 Task: Add Sprouts Mango Body Butter With Jojoba & Marula Oil to the cart.
Action: Mouse moved to (945, 323)
Screenshot: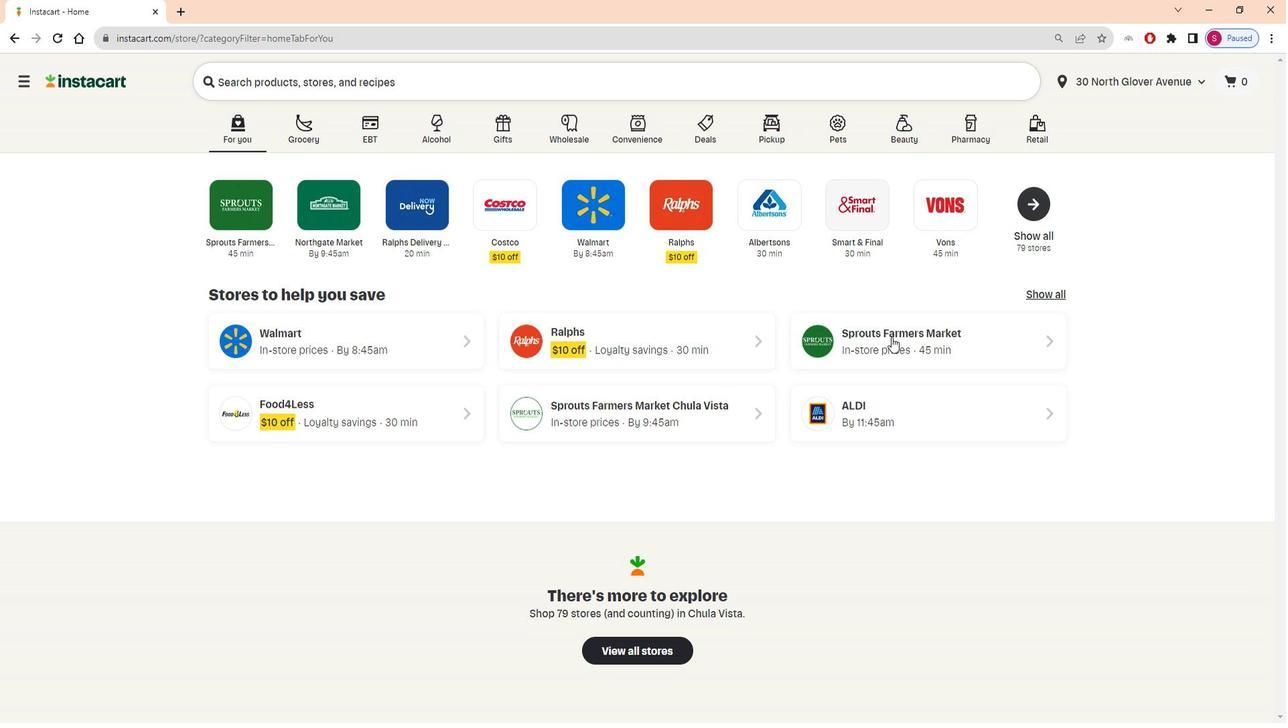 
Action: Mouse pressed left at (945, 323)
Screenshot: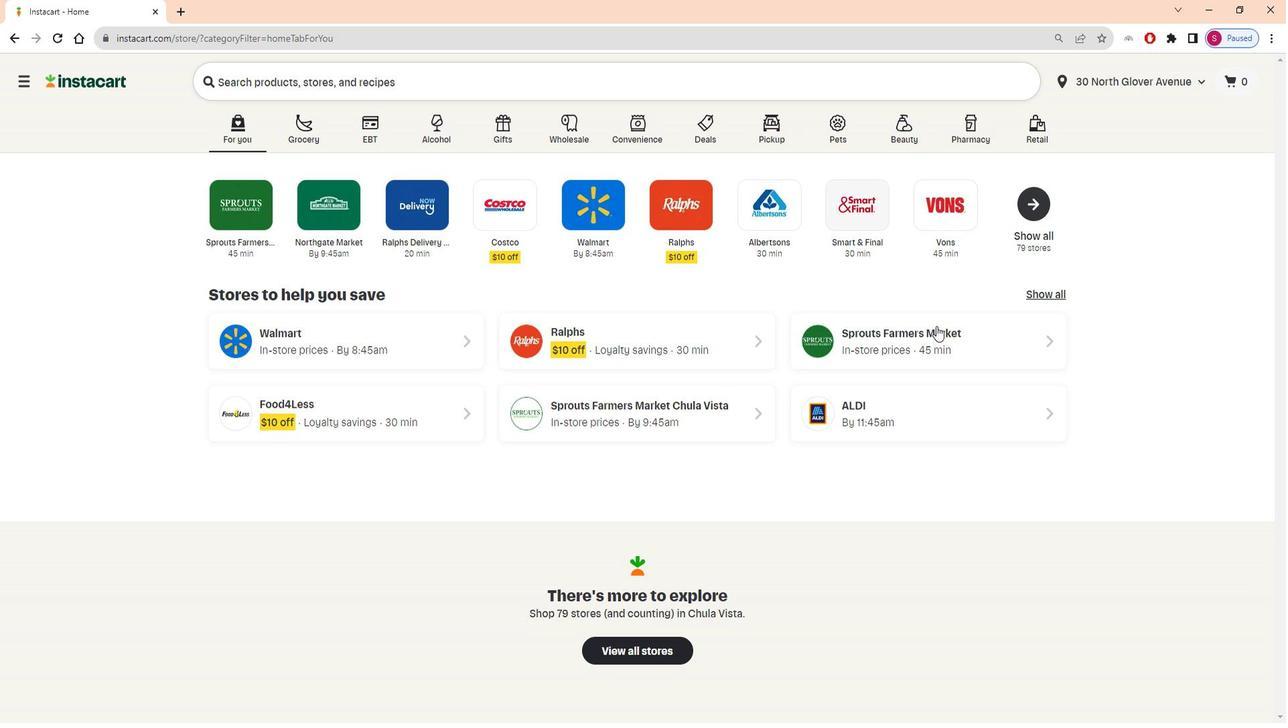 
Action: Mouse moved to (929, 341)
Screenshot: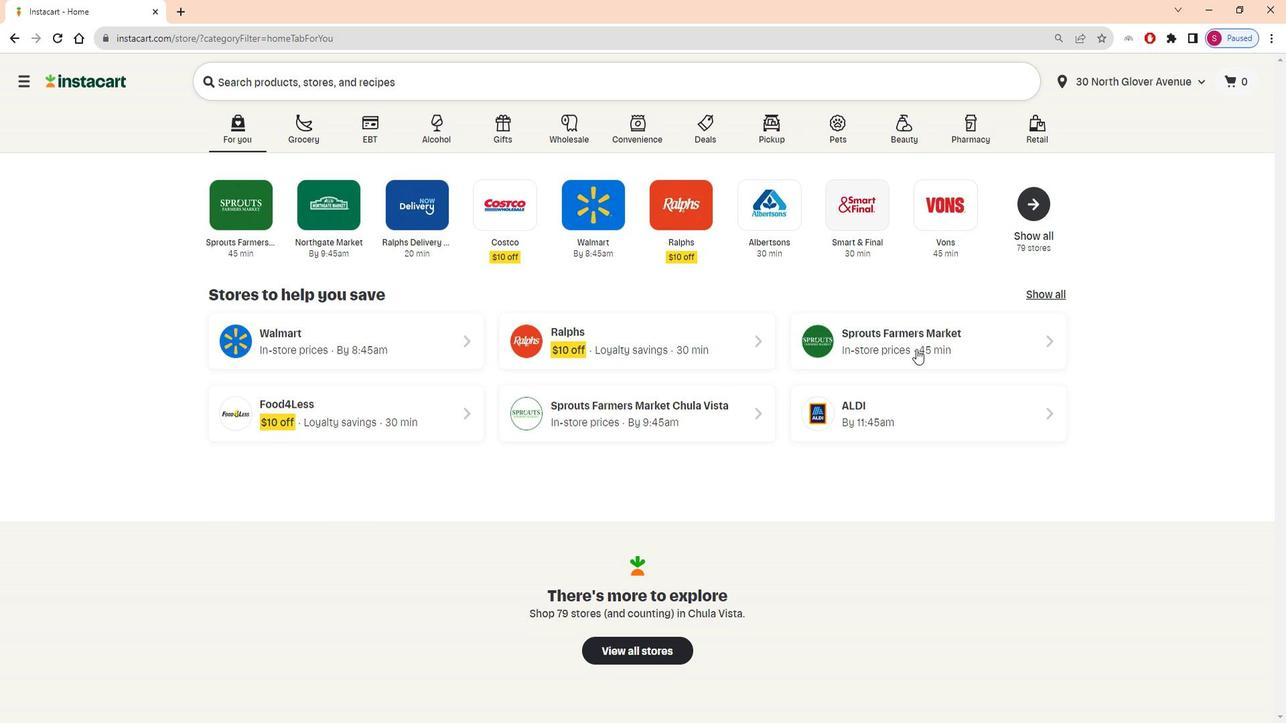 
Action: Mouse pressed left at (929, 341)
Screenshot: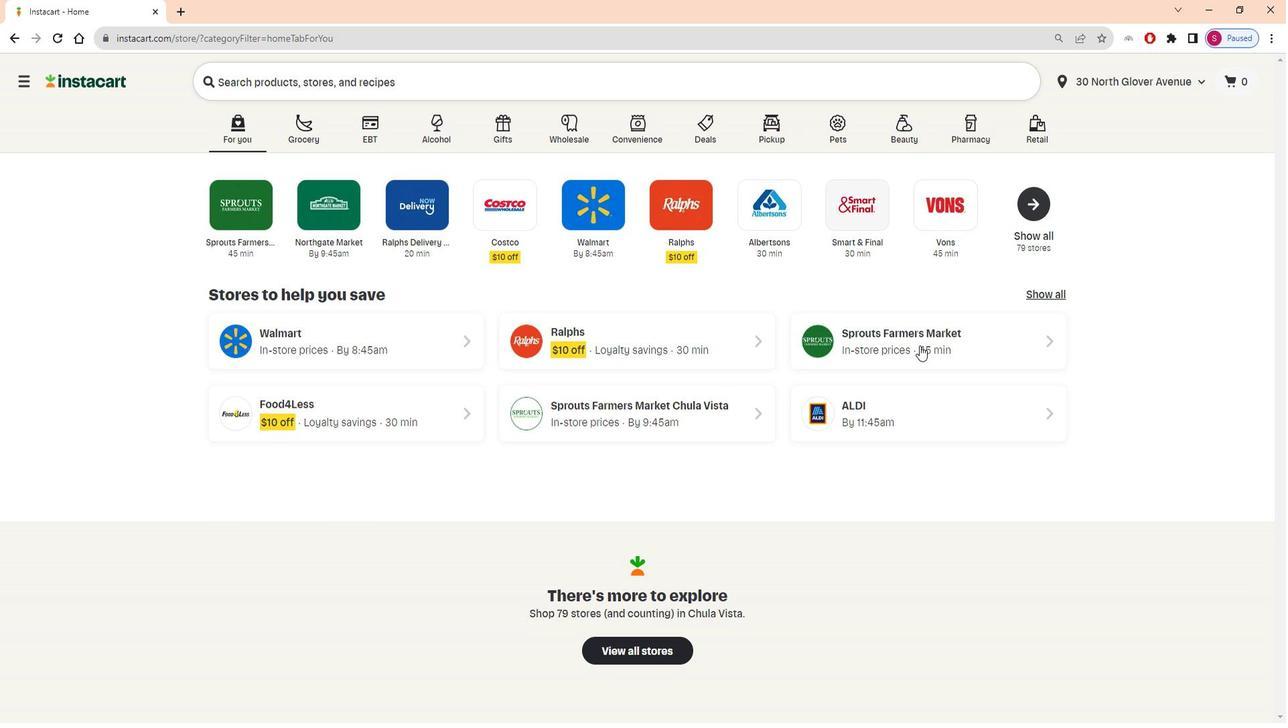 
Action: Mouse moved to (106, 467)
Screenshot: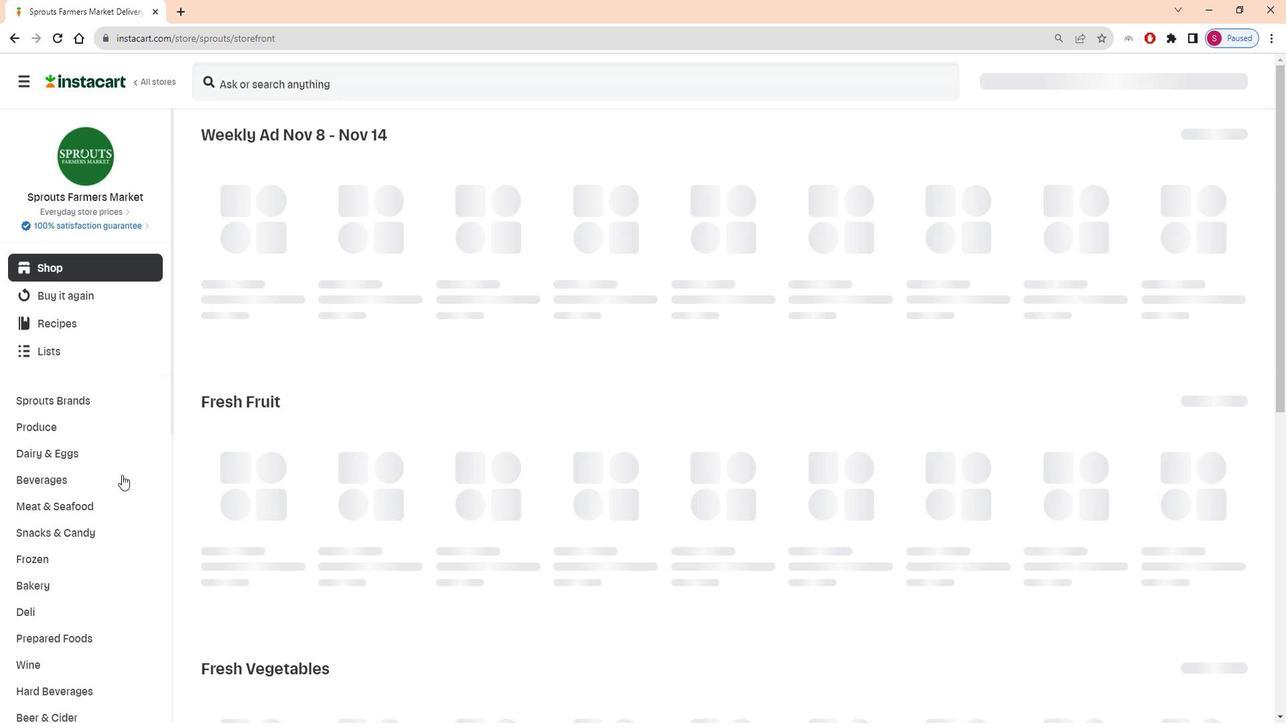 
Action: Mouse scrolled (106, 467) with delta (0, 0)
Screenshot: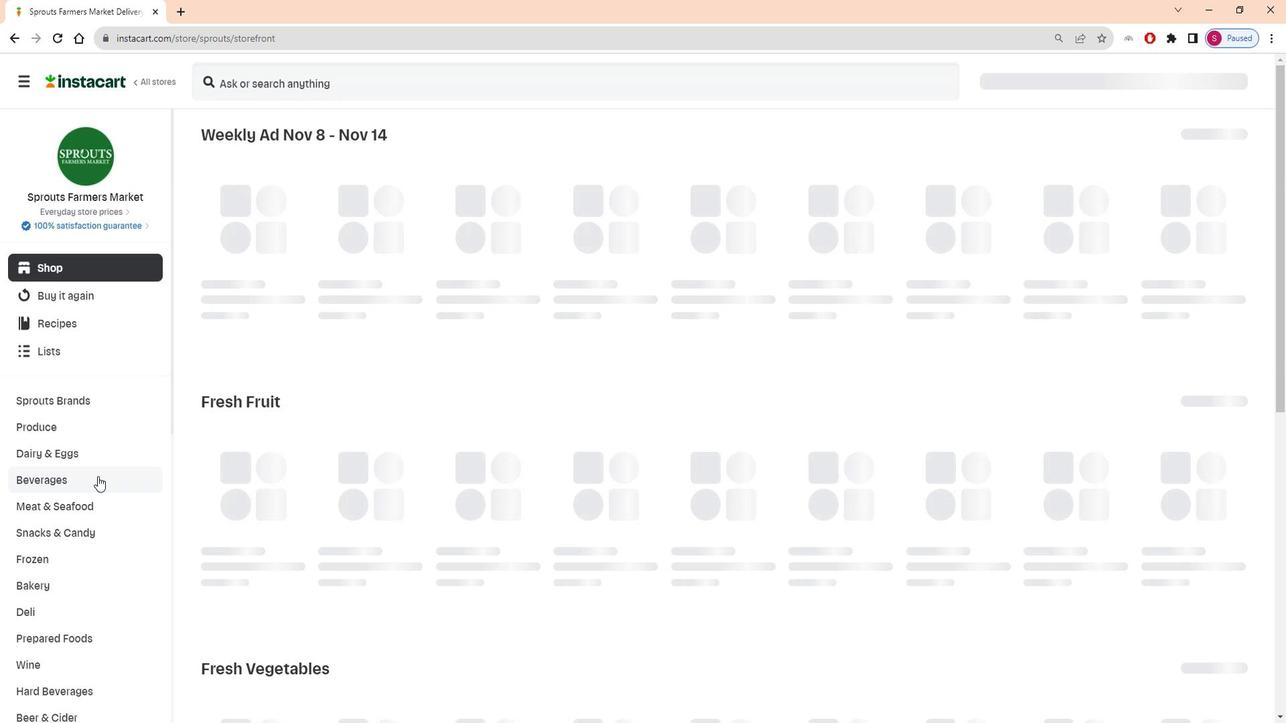 
Action: Mouse moved to (105, 468)
Screenshot: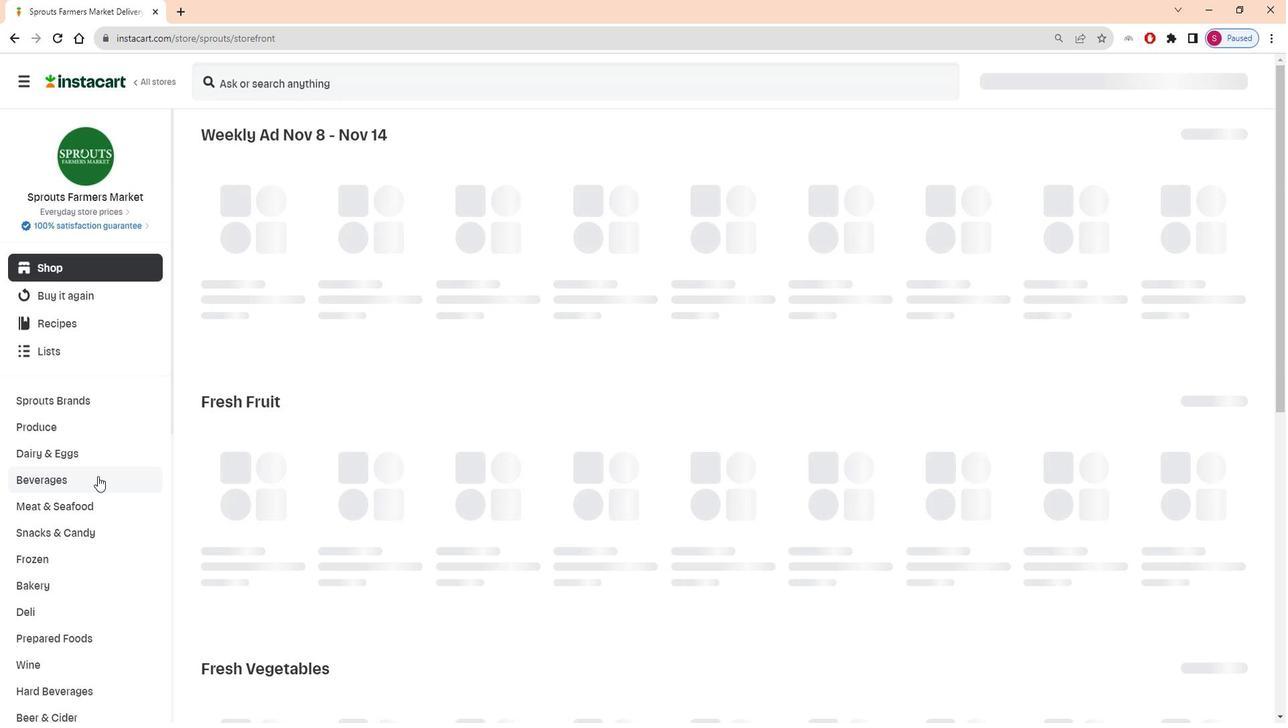 
Action: Mouse scrolled (105, 467) with delta (0, 0)
Screenshot: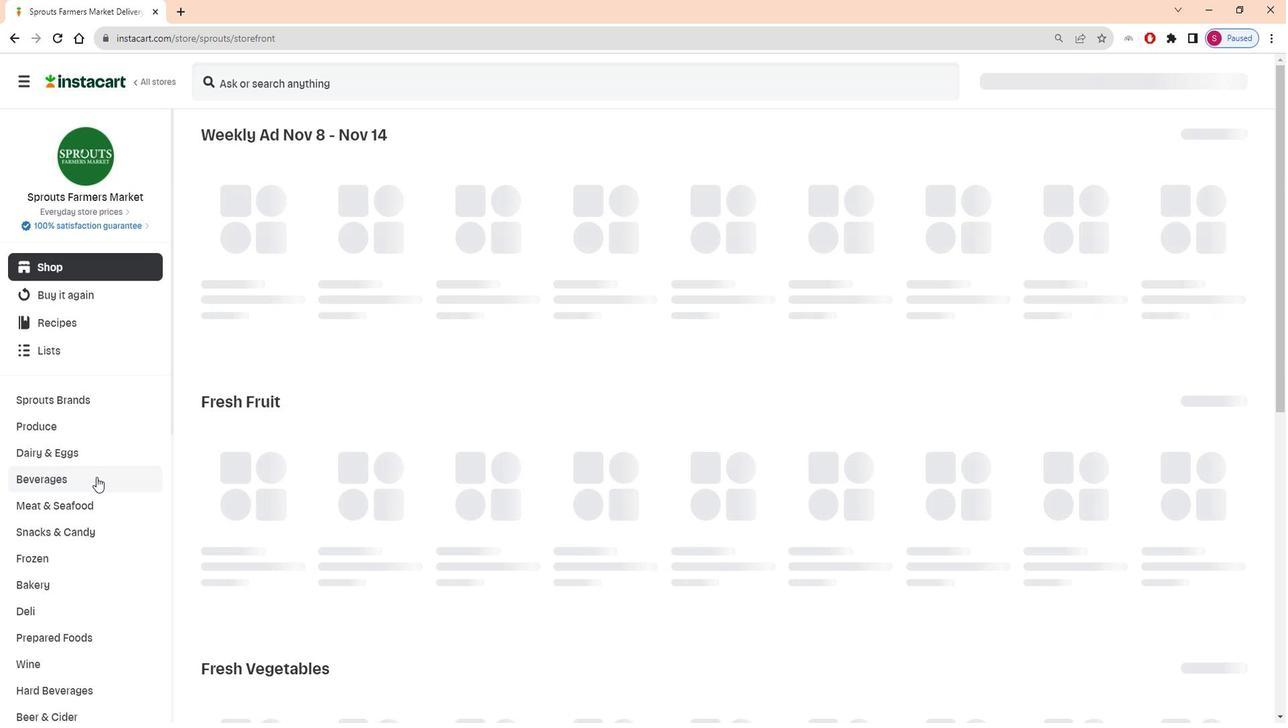
Action: Mouse scrolled (105, 467) with delta (0, 0)
Screenshot: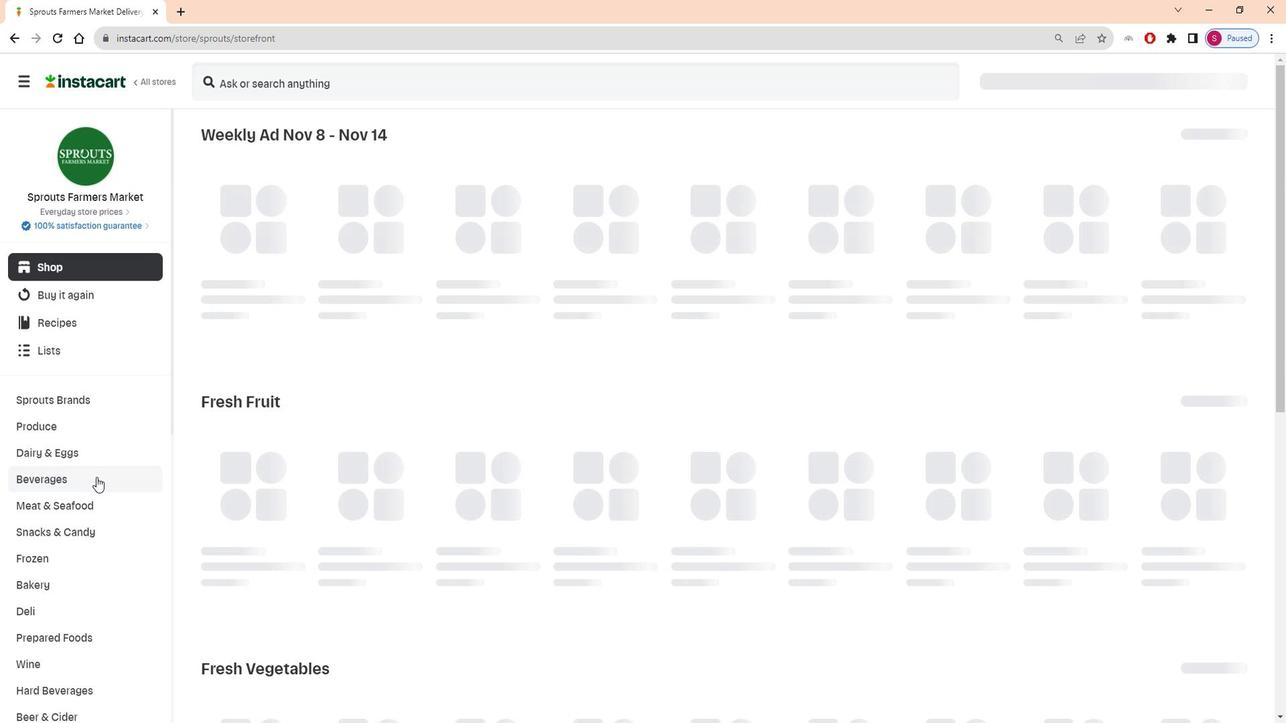 
Action: Mouse moved to (105, 469)
Screenshot: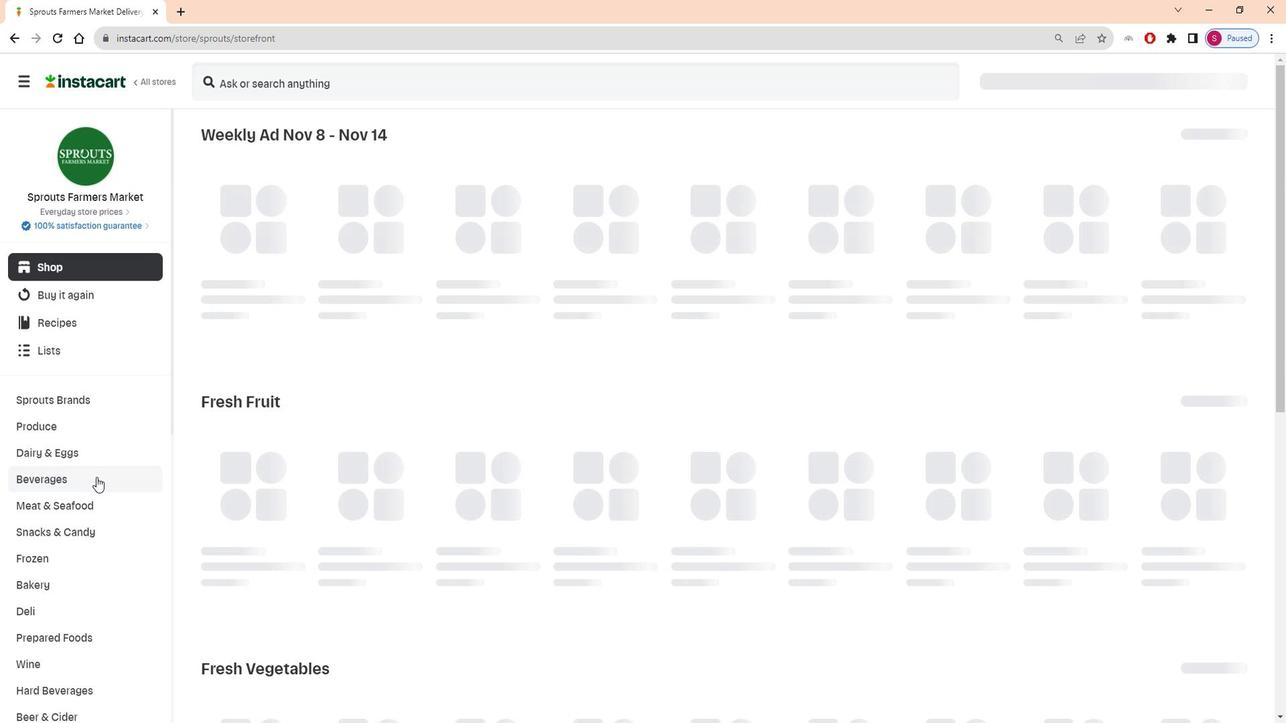 
Action: Mouse scrolled (105, 468) with delta (0, 0)
Screenshot: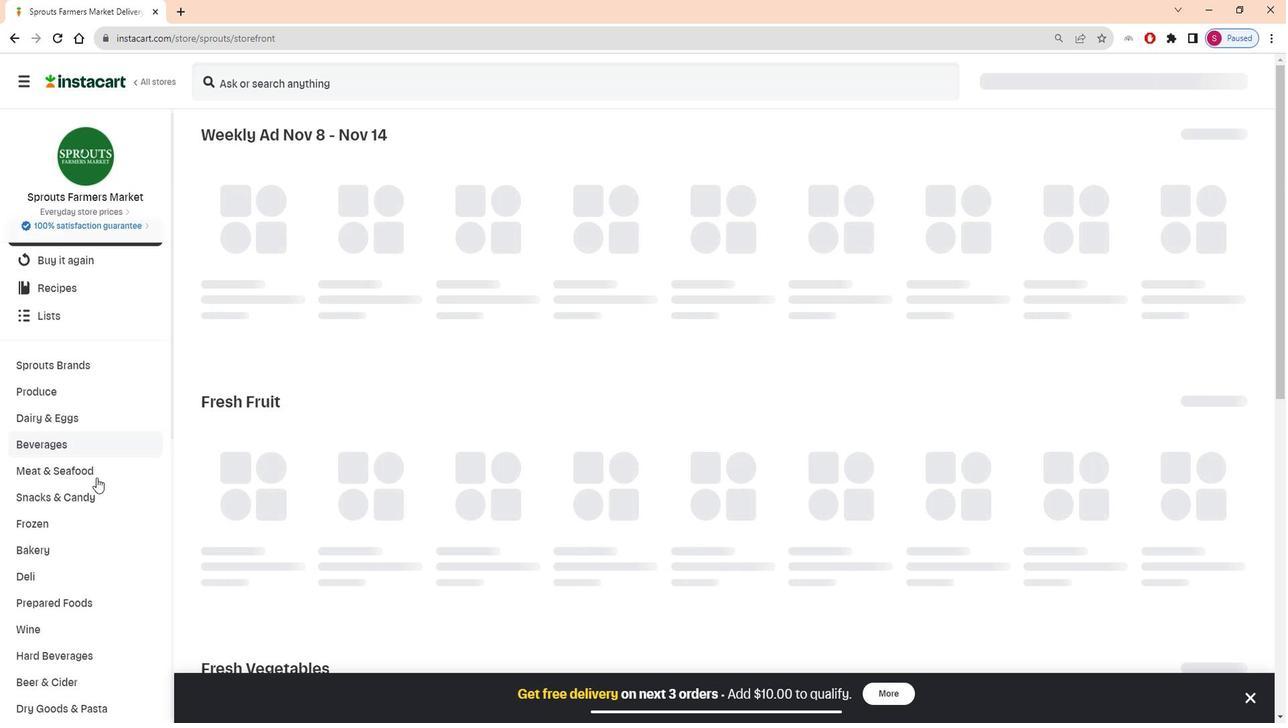 
Action: Mouse moved to (105, 469)
Screenshot: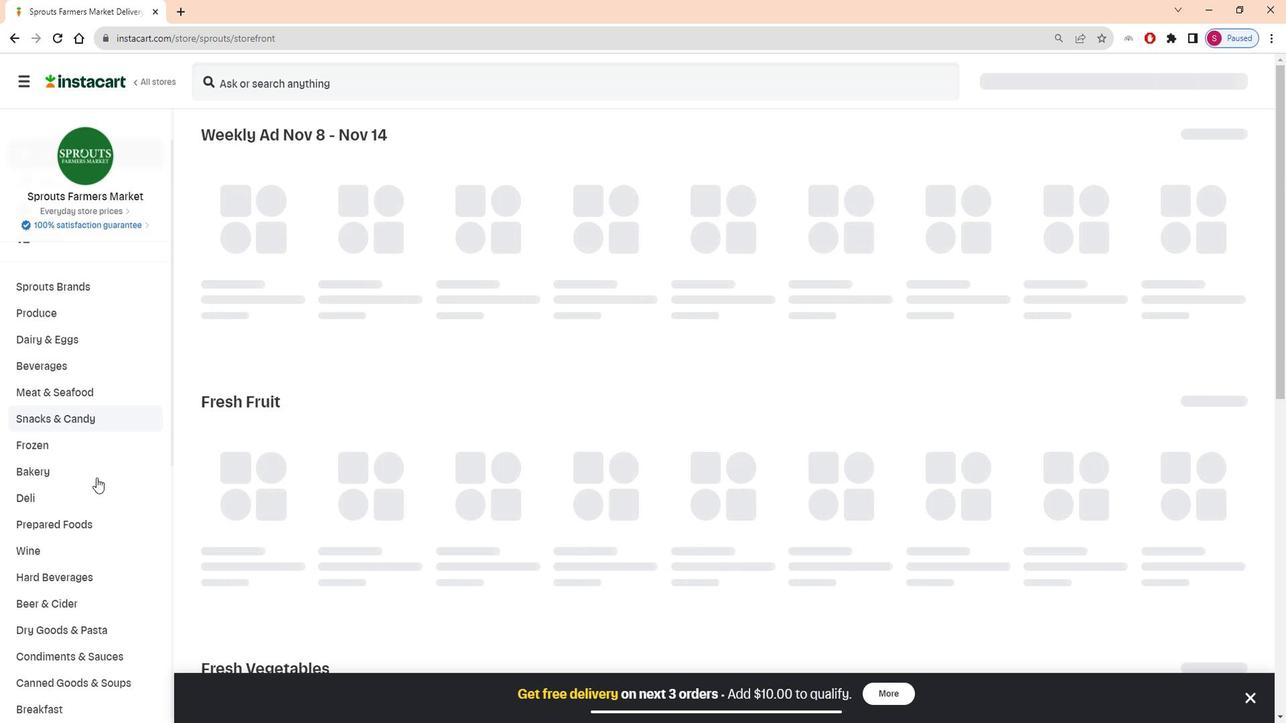 
Action: Mouse scrolled (105, 469) with delta (0, 0)
Screenshot: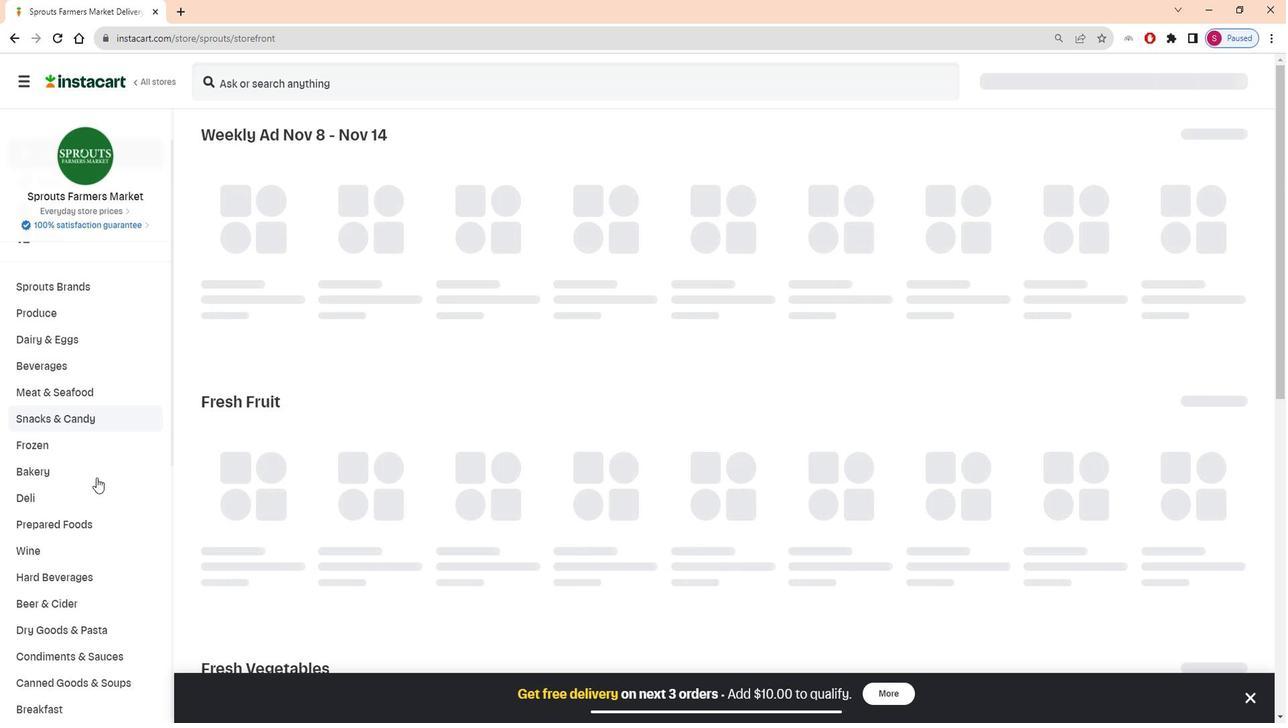 
Action: Mouse scrolled (105, 469) with delta (0, 0)
Screenshot: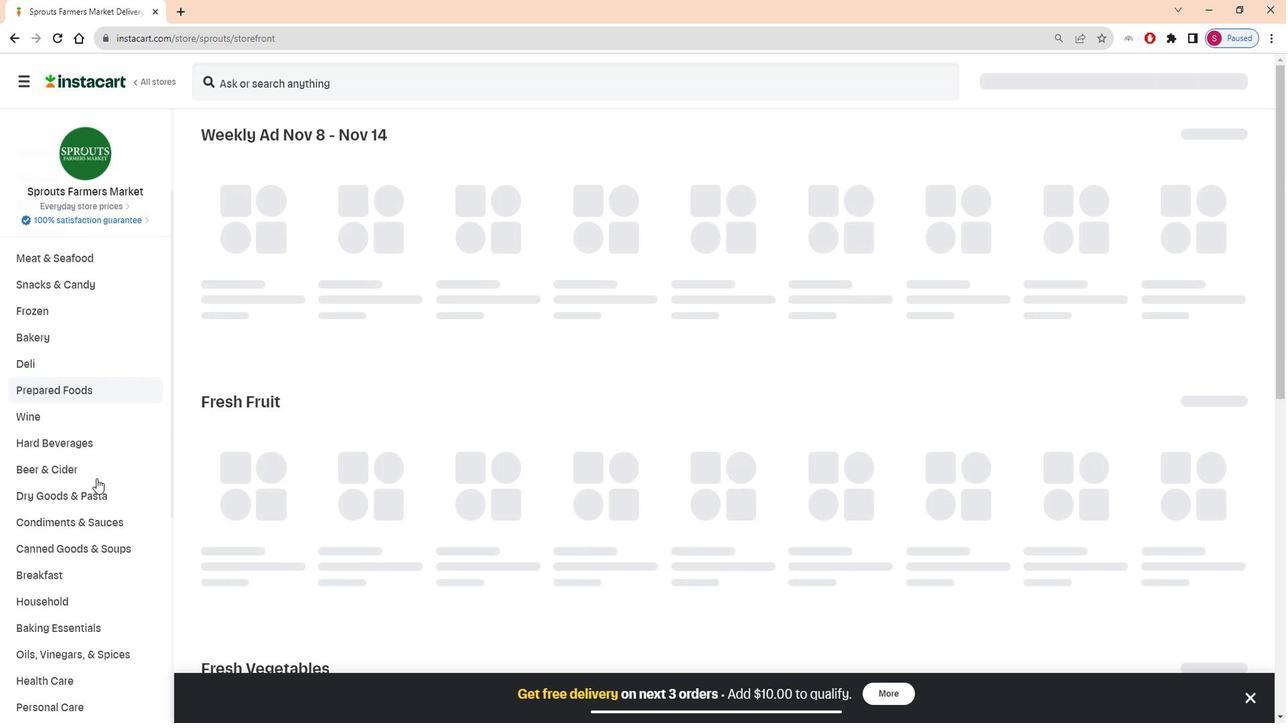 
Action: Mouse moved to (107, 469)
Screenshot: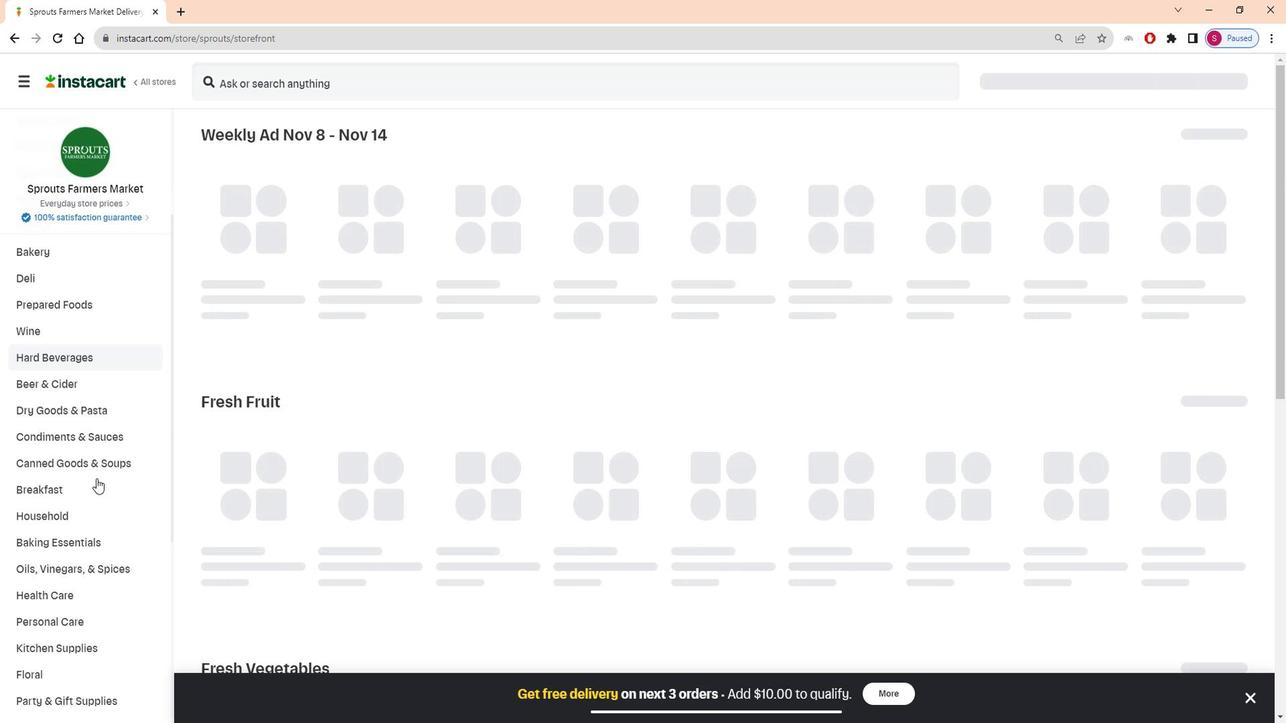 
Action: Mouse scrolled (107, 469) with delta (0, 0)
Screenshot: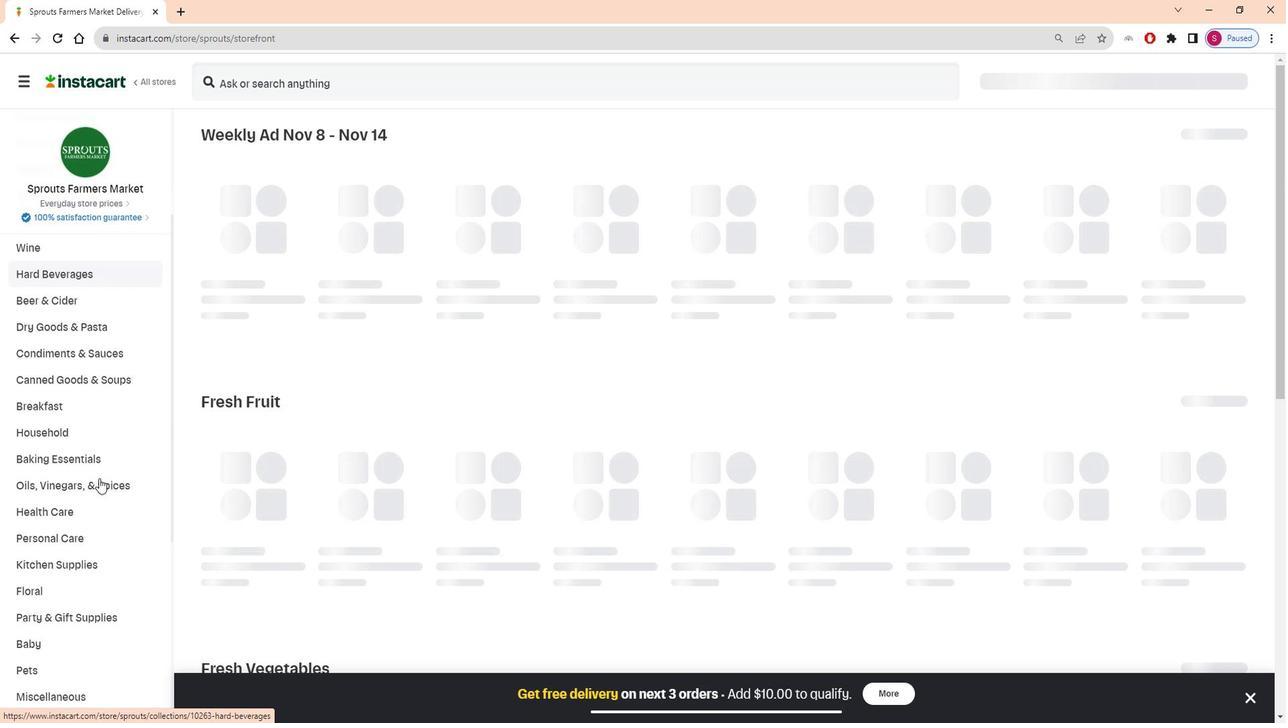 
Action: Mouse moved to (97, 455)
Screenshot: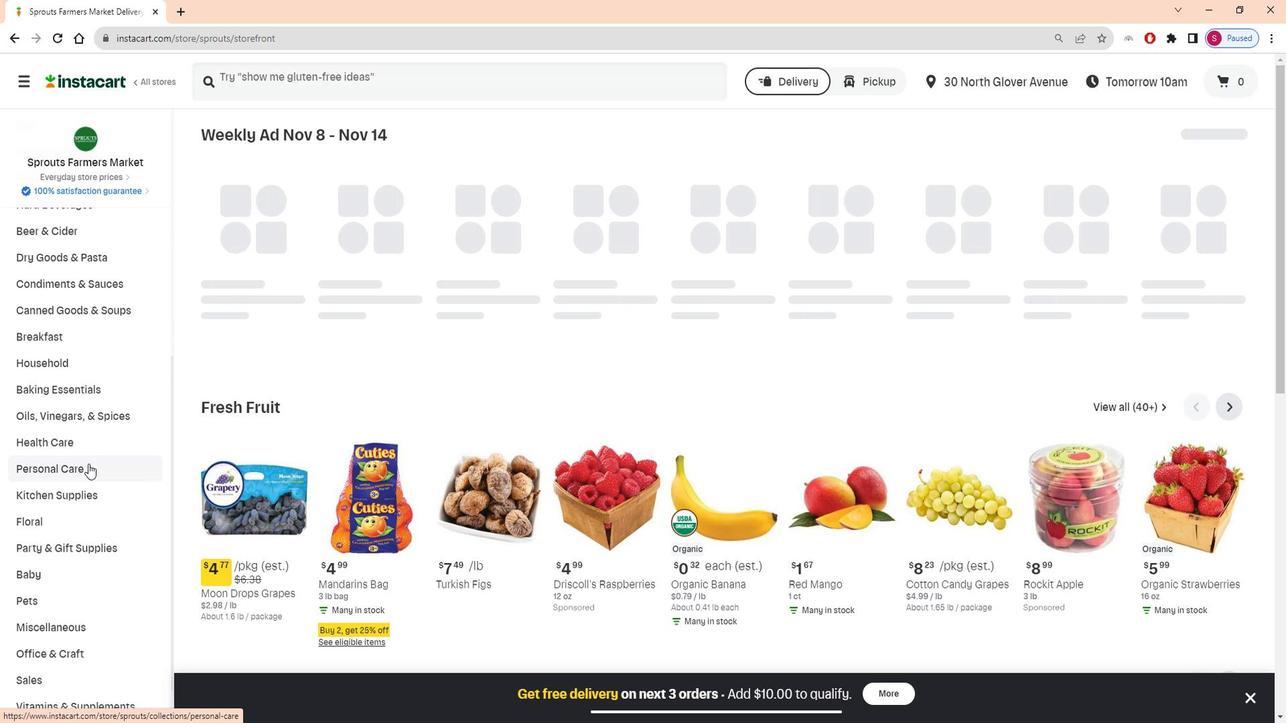 
Action: Mouse pressed left at (97, 455)
Screenshot: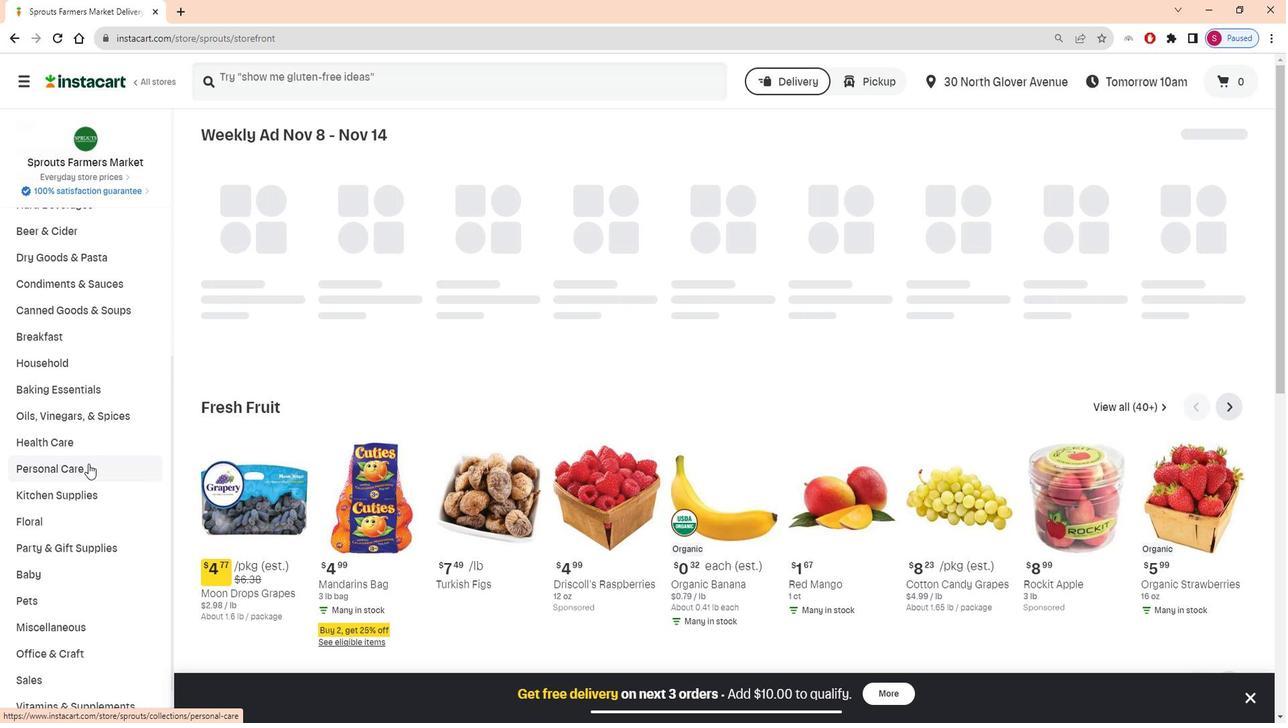 
Action: Mouse moved to (339, 178)
Screenshot: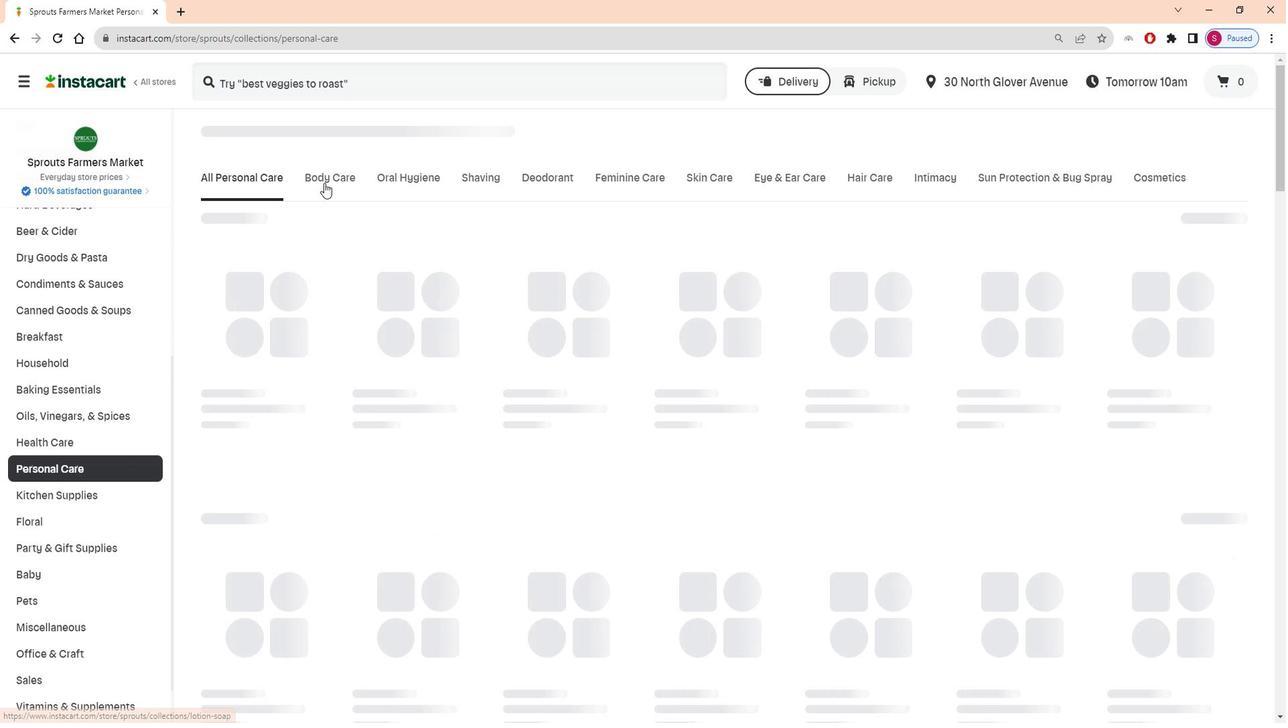 
Action: Mouse pressed left at (339, 178)
Screenshot: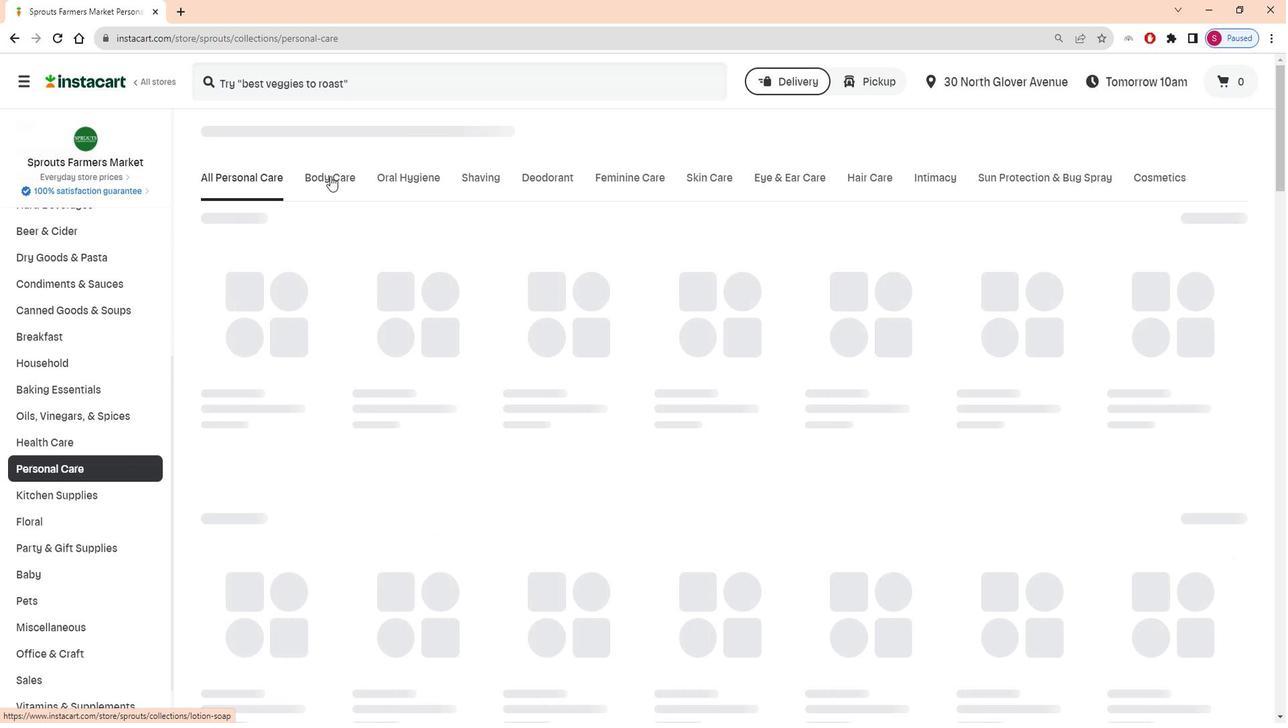
Action: Mouse moved to (532, 227)
Screenshot: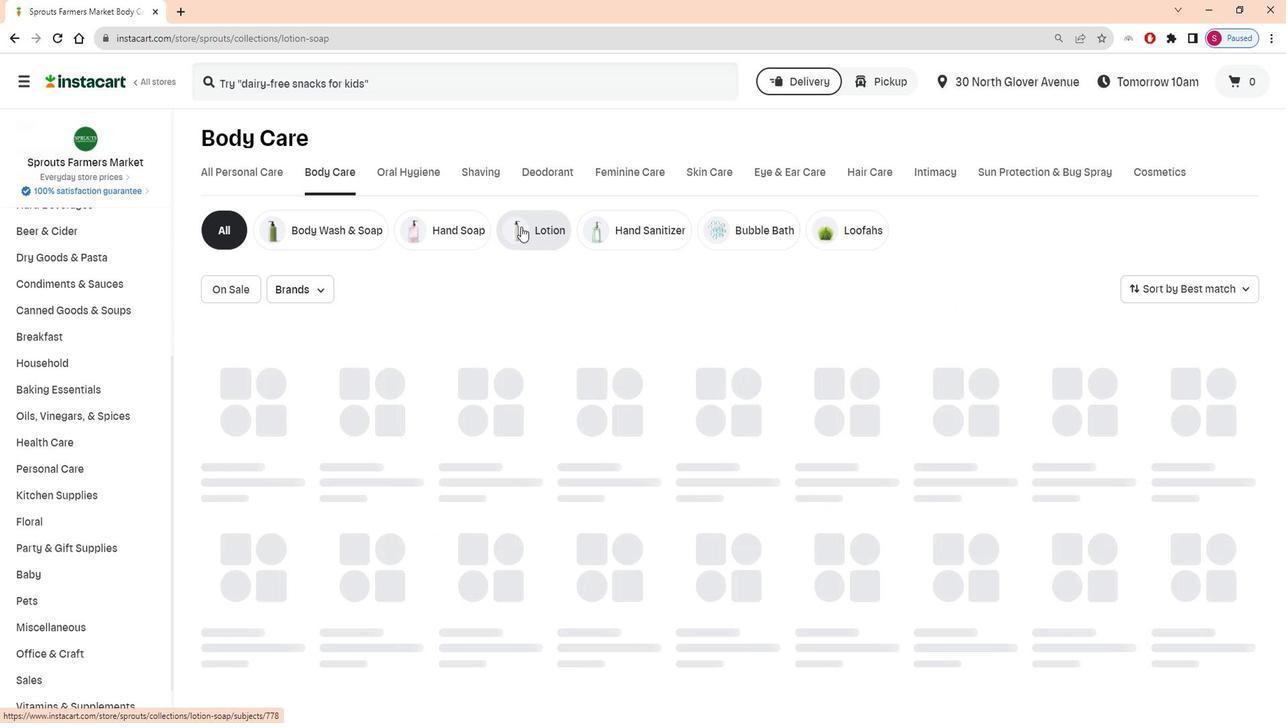 
Action: Mouse pressed left at (532, 227)
Screenshot: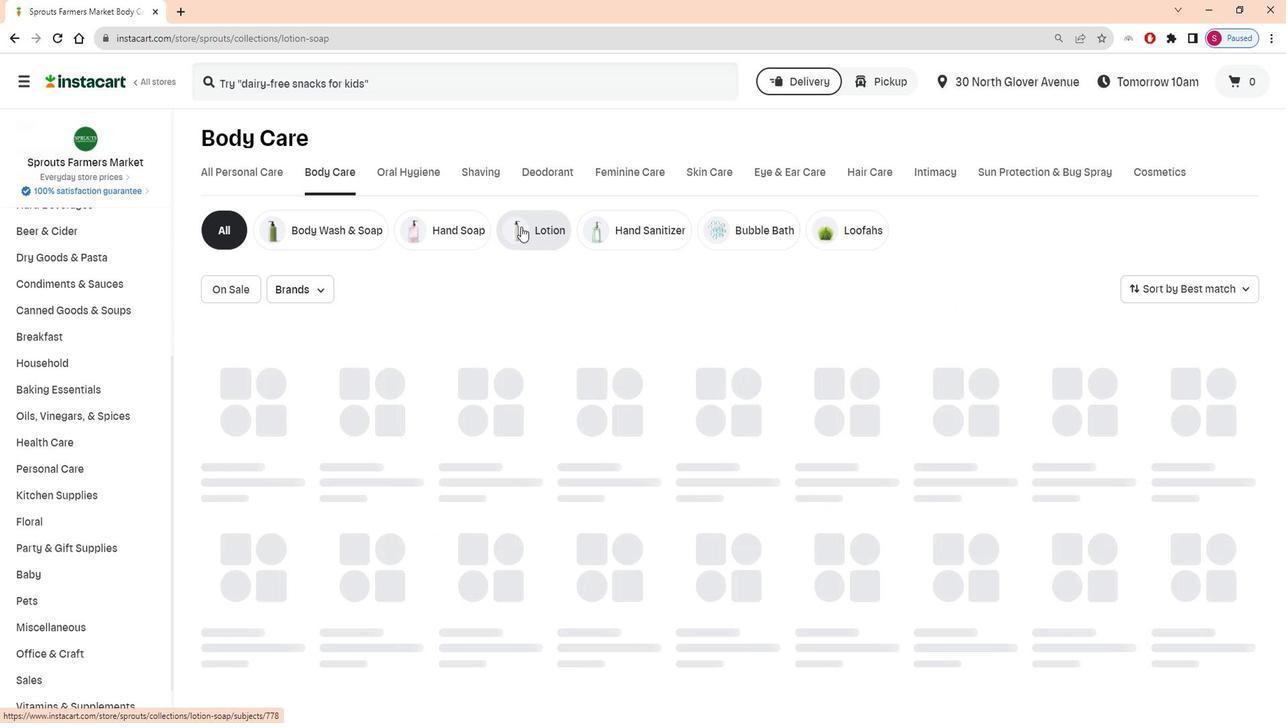 
Action: Mouse moved to (496, 89)
Screenshot: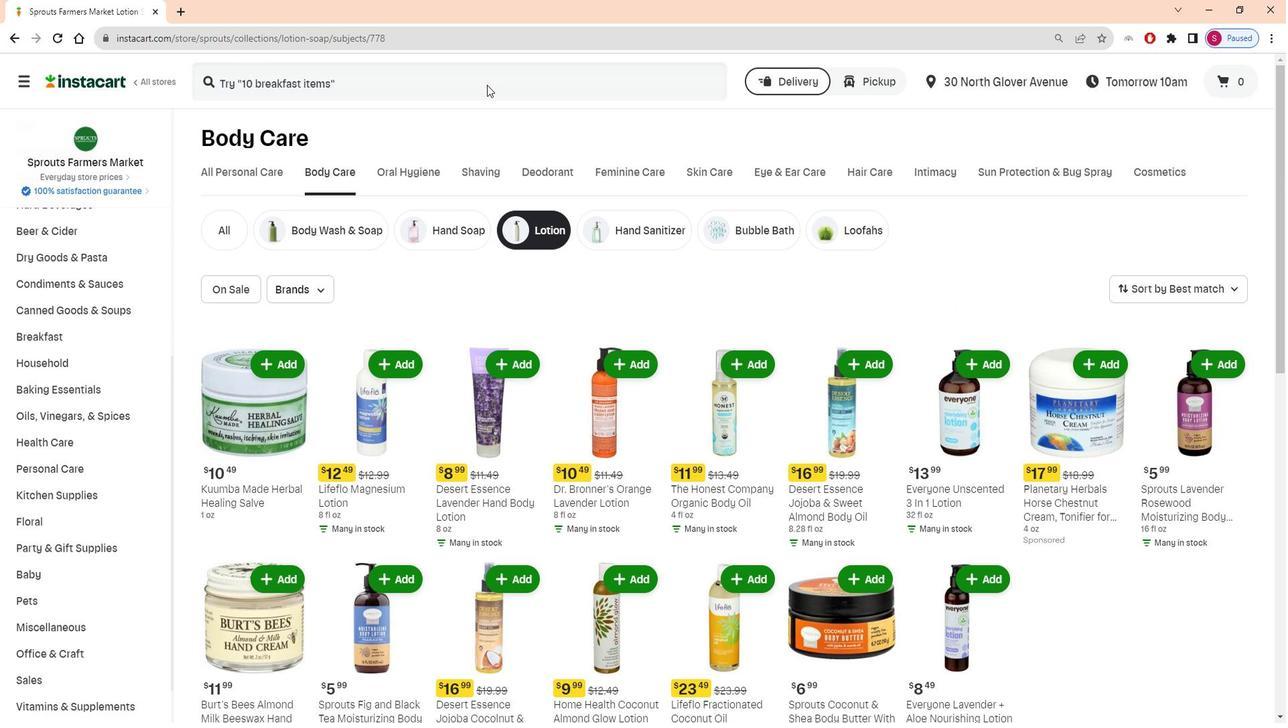 
Action: Mouse pressed left at (496, 89)
Screenshot: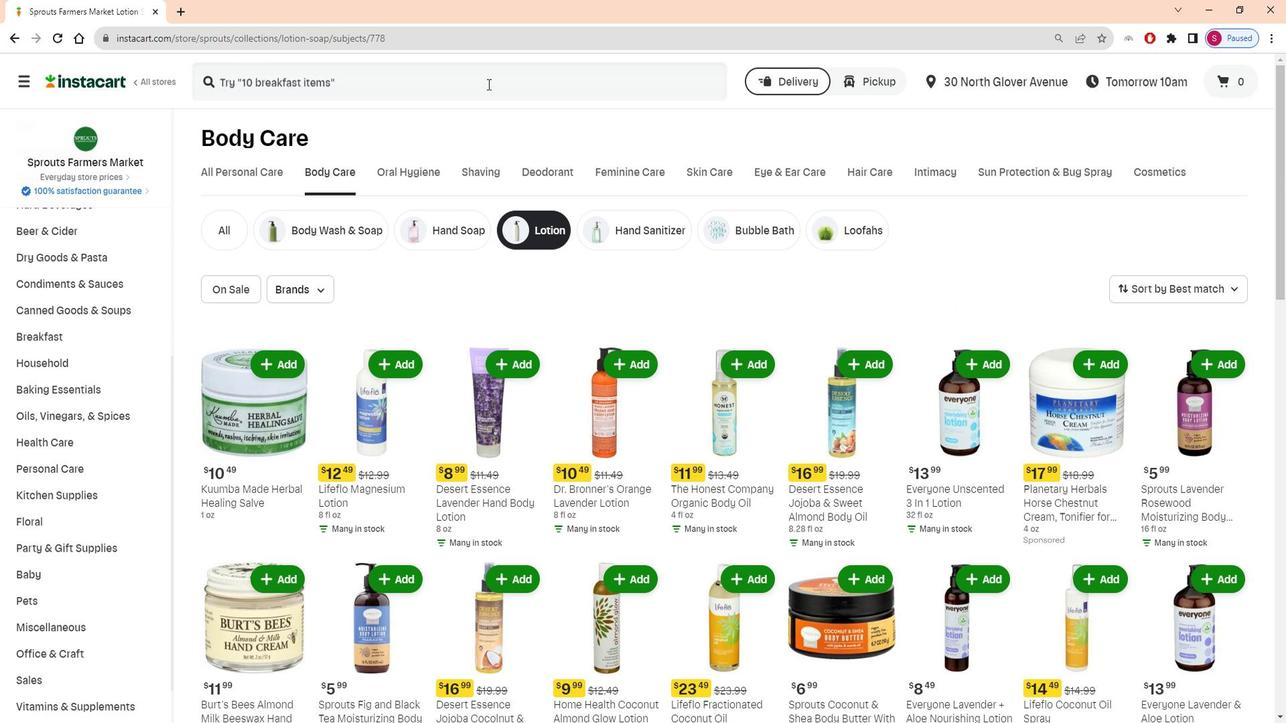 
Action: Mouse moved to (483, 79)
Screenshot: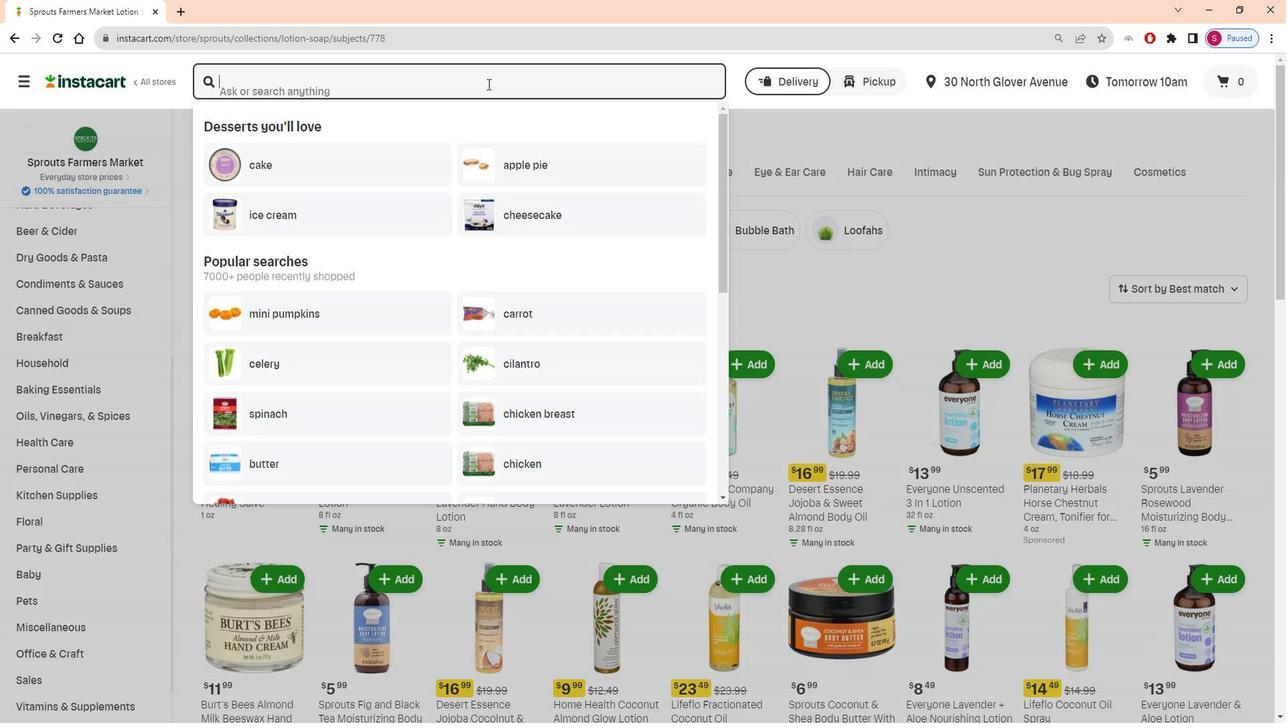 
Action: Key pressed <Key.shift>Sprouts<Key.space><Key.shift>Mango<Key.space><Key.shift>Body<Key.space><Key.shift>Butter<Key.space><Key.shift>With<Key.space><Key.shift>Jojoba<Key.space><Key.shift><Key.shift>&<Key.space><Key.shift><Key.shift><Key.shift><Key.shift>Marula<Key.space><Key.shift>Oil<Key.space><Key.enter>
Screenshot: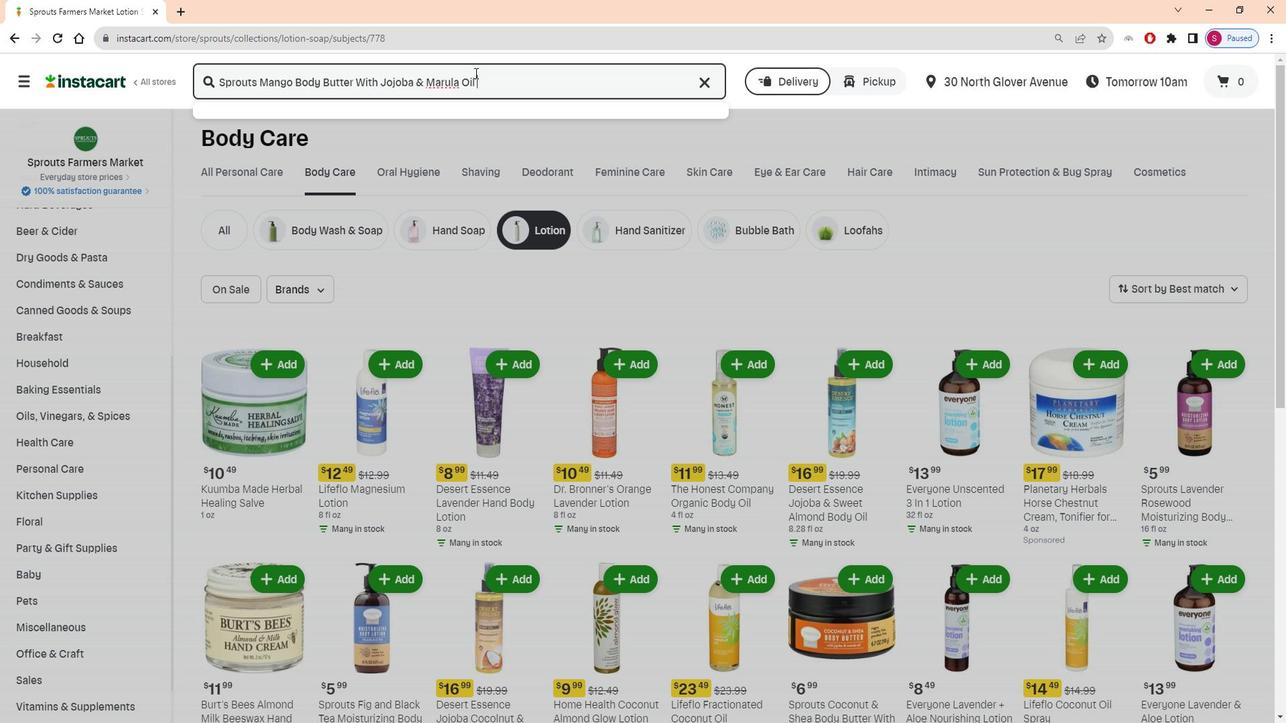 
Action: Mouse moved to (221, 203)
Screenshot: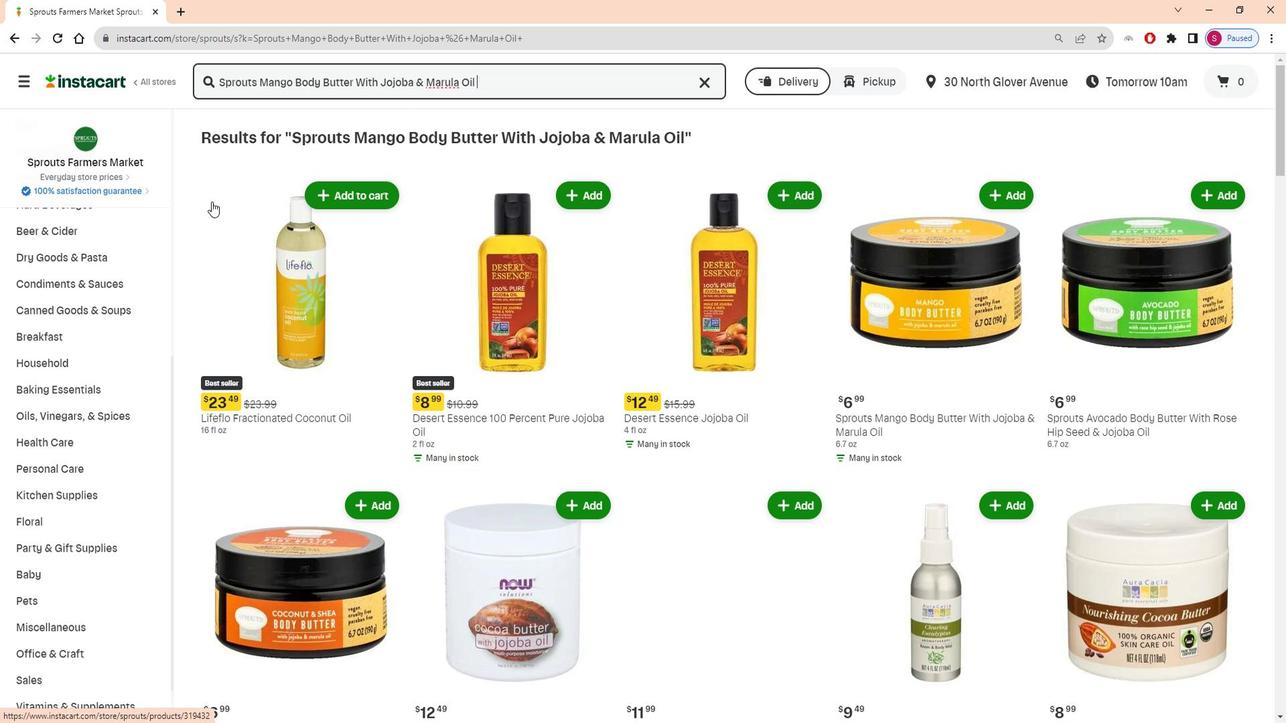 
Action: Mouse scrolled (221, 202) with delta (0, 0)
Screenshot: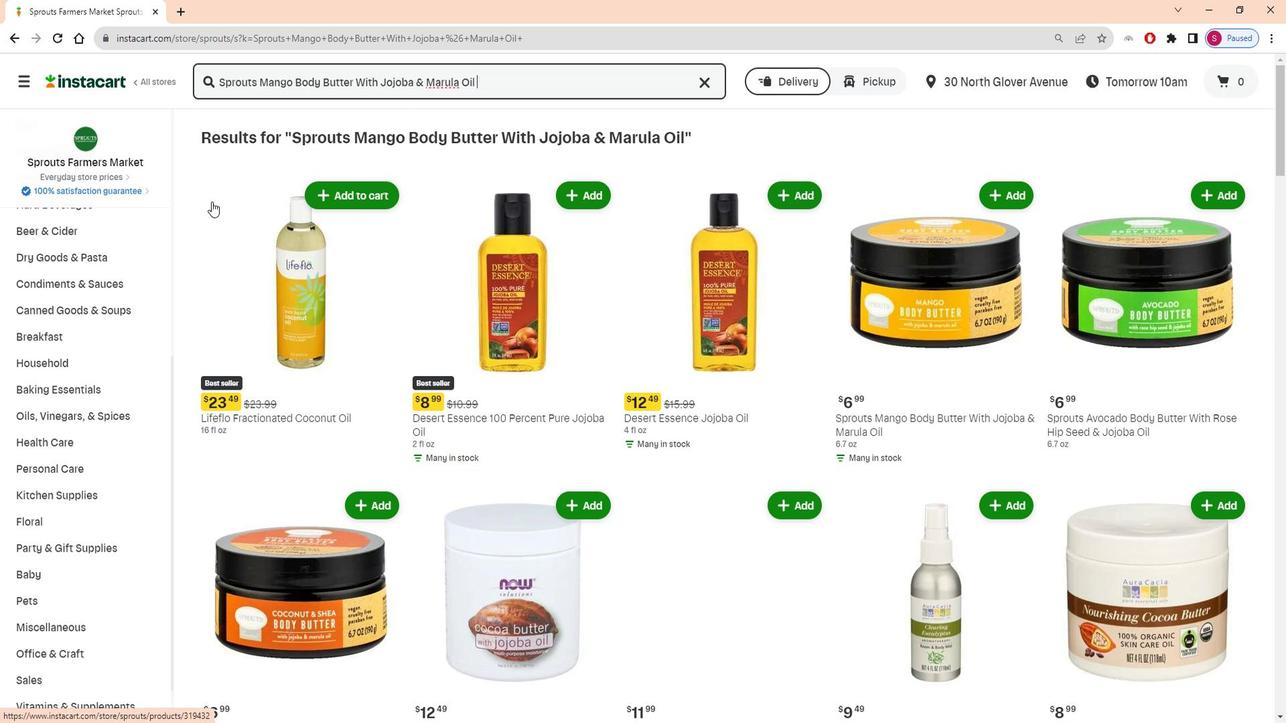 
Action: Mouse moved to (223, 203)
Screenshot: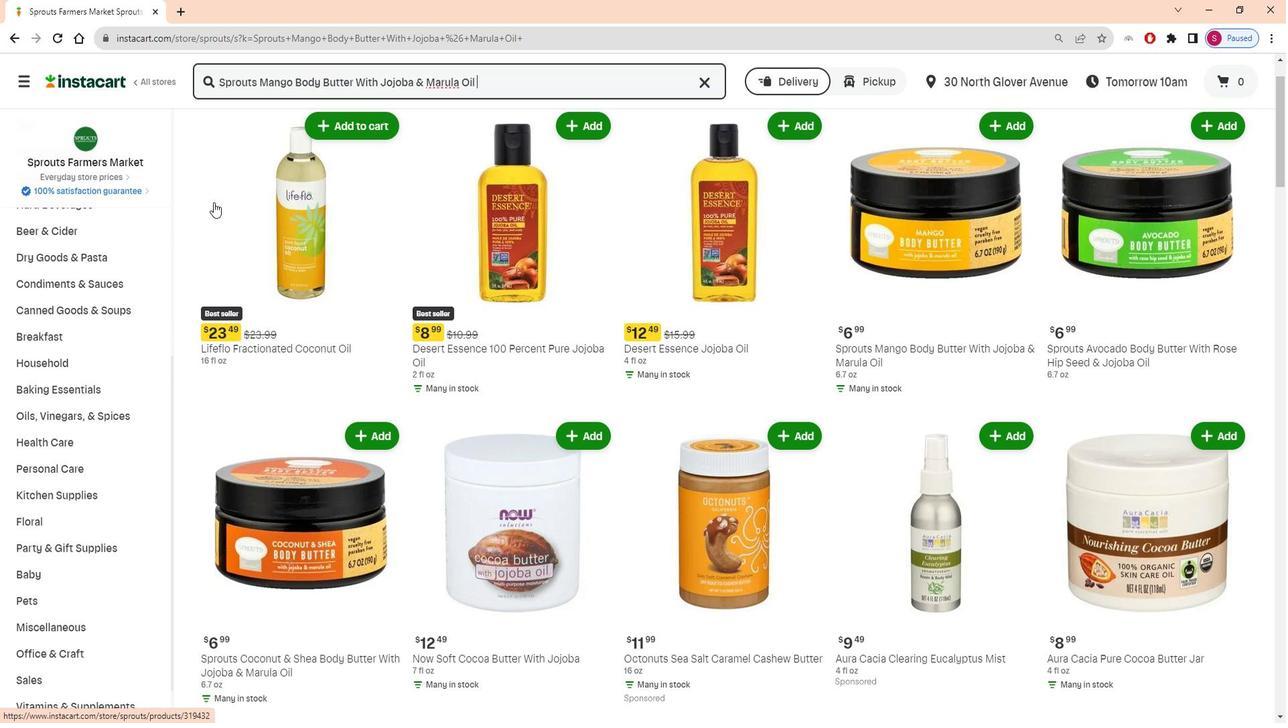 
Action: Mouse scrolled (223, 203) with delta (0, 0)
Screenshot: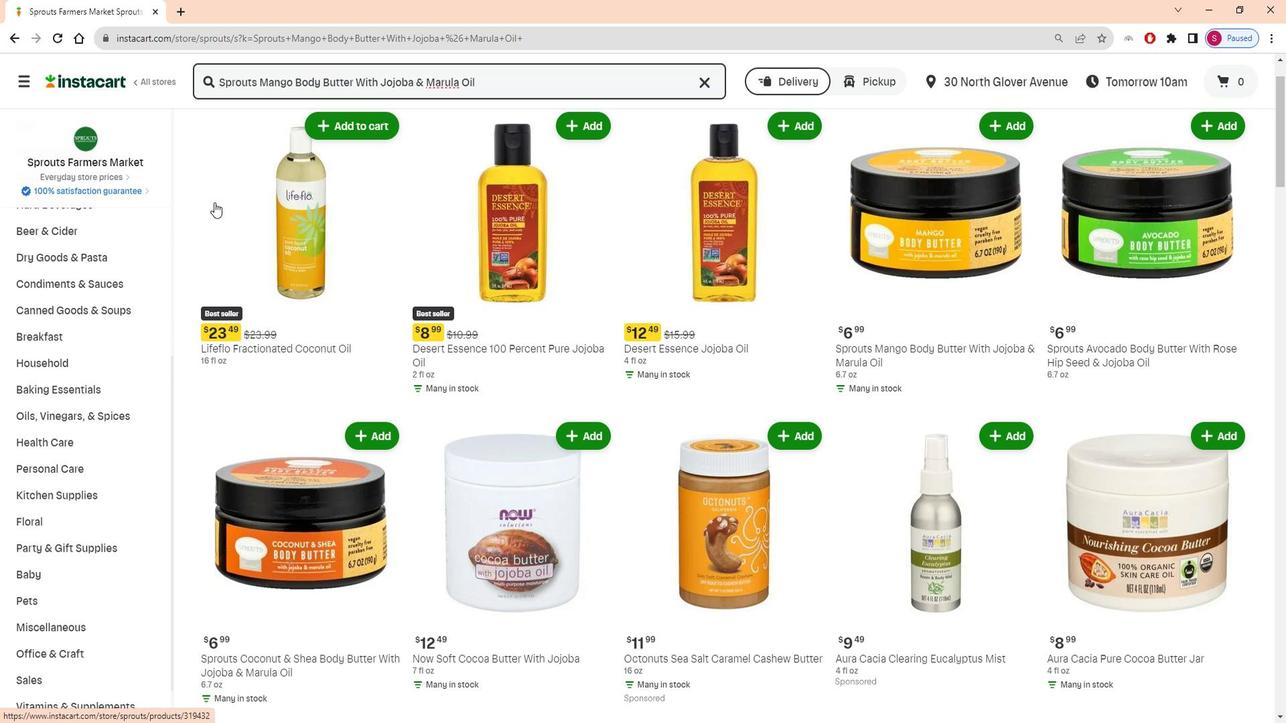 
Action: Mouse moved to (225, 205)
Screenshot: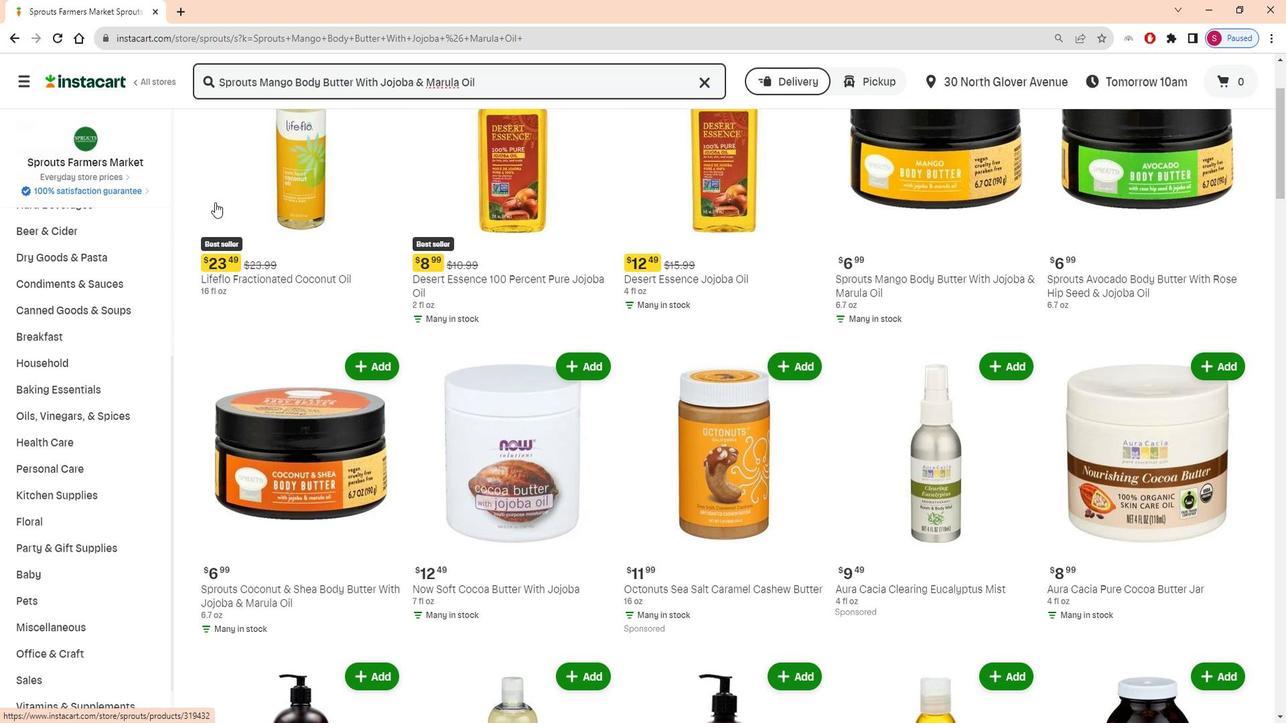 
Action: Mouse scrolled (225, 205) with delta (0, 0)
Screenshot: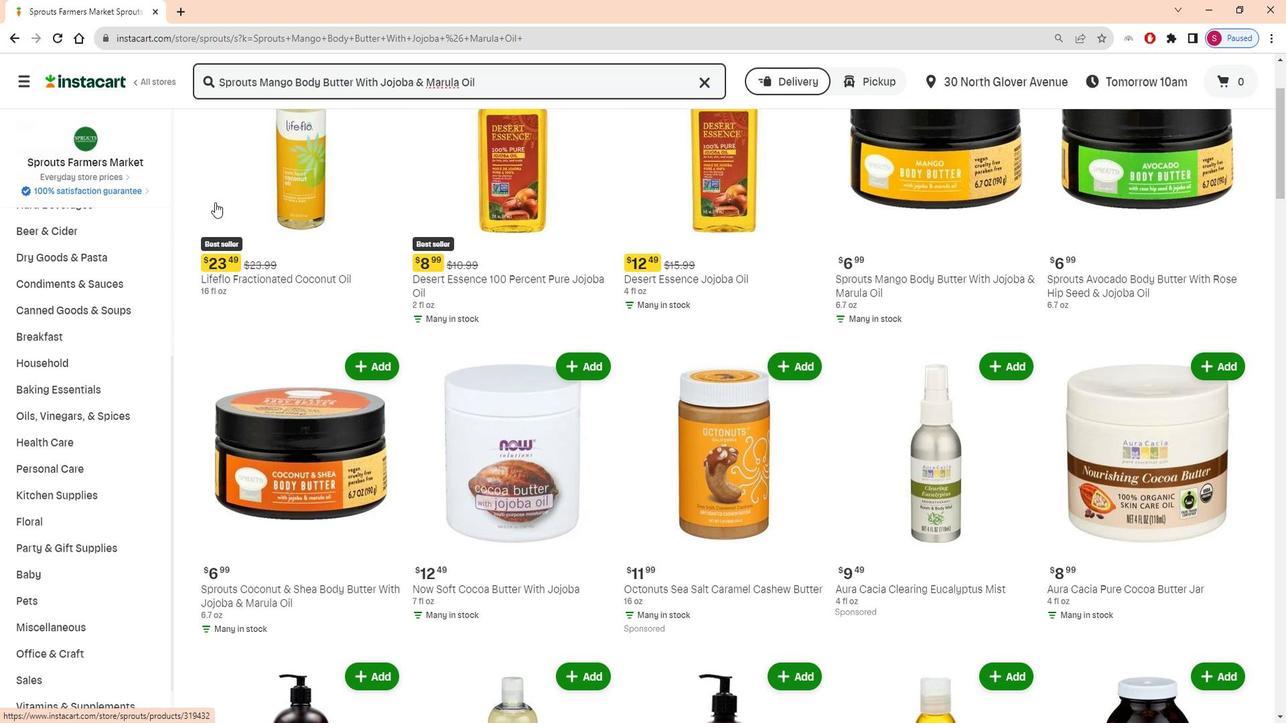 
Action: Mouse moved to (959, 174)
Screenshot: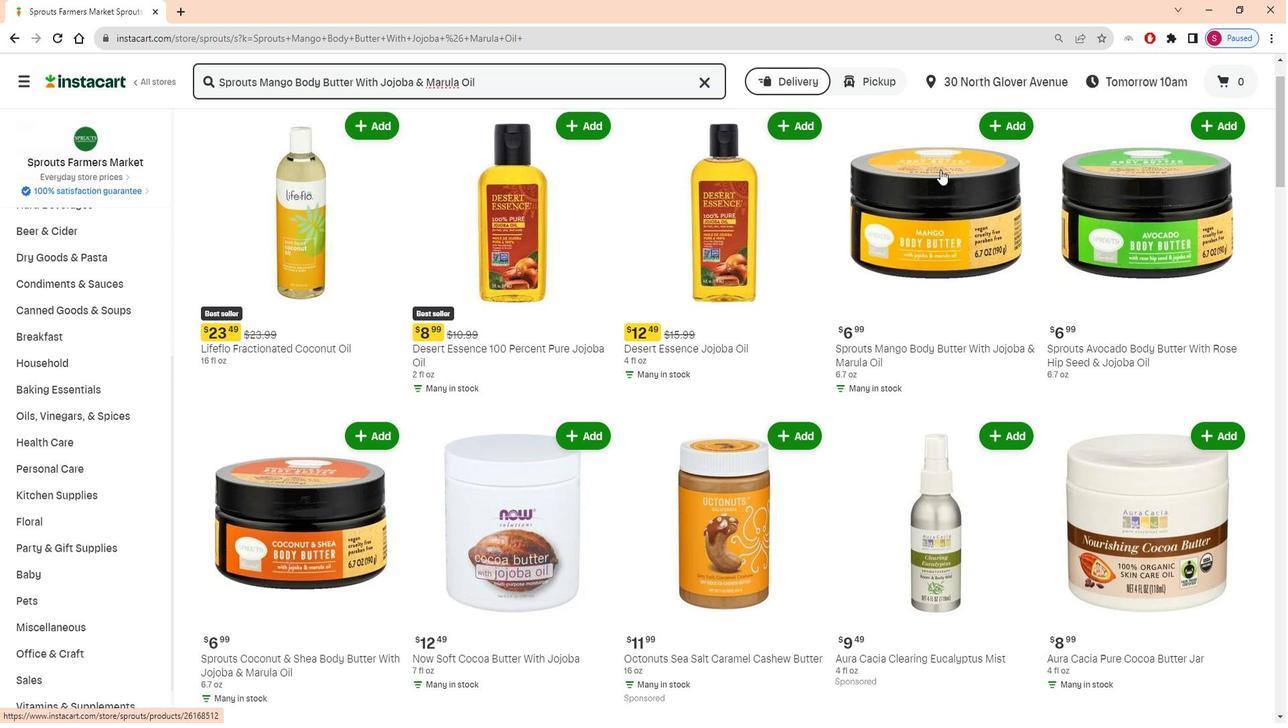 
Action: Mouse scrolled (959, 175) with delta (0, 0)
Screenshot: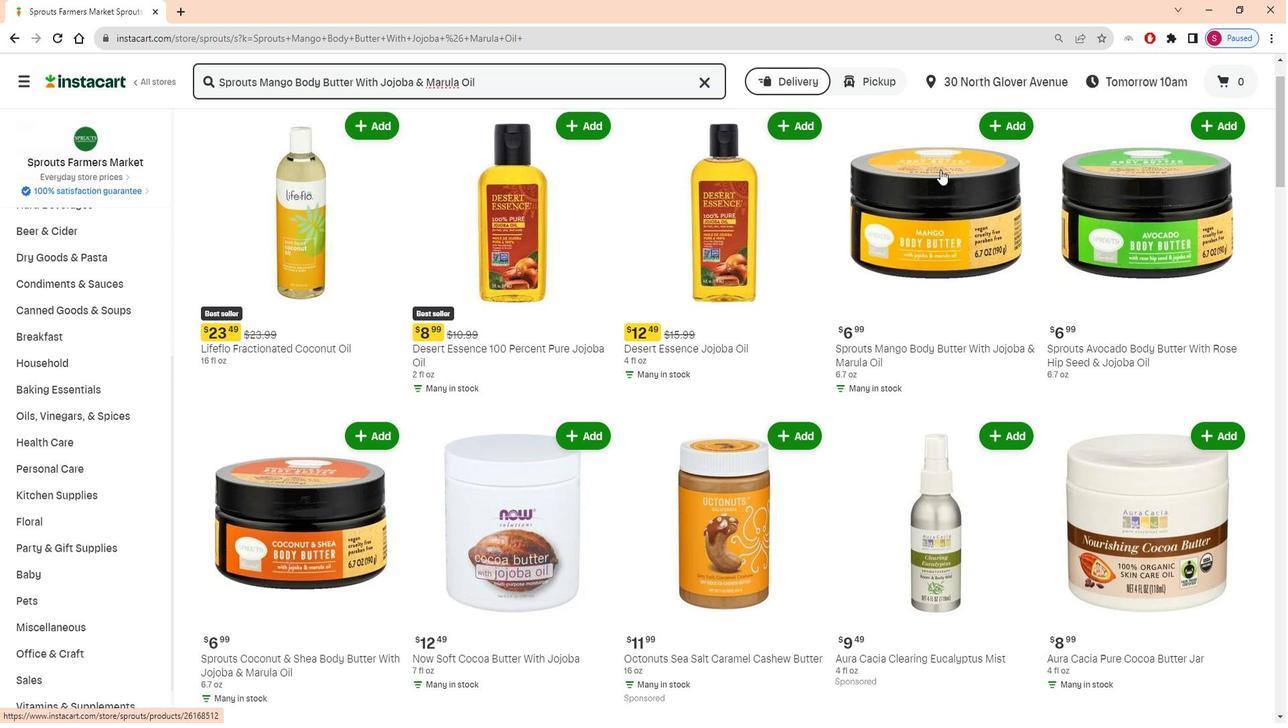 
Action: Mouse moved to (961, 174)
Screenshot: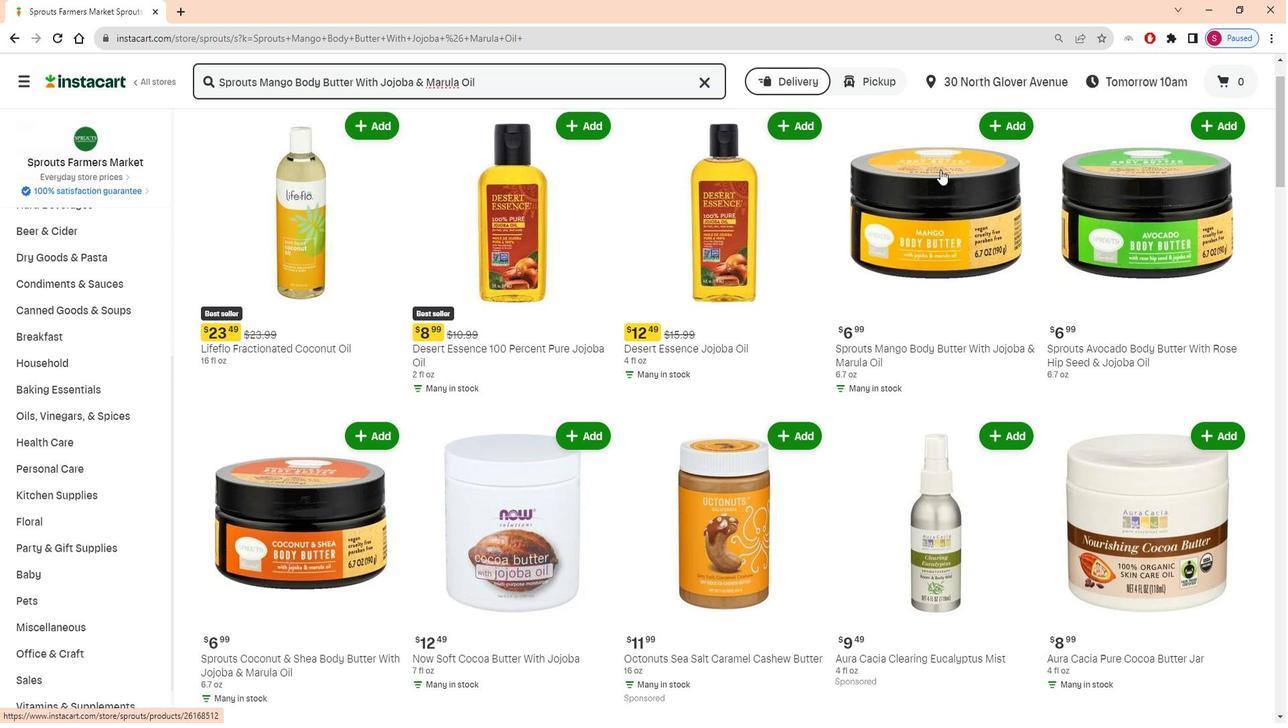 
Action: Mouse scrolled (961, 175) with delta (0, 0)
Screenshot: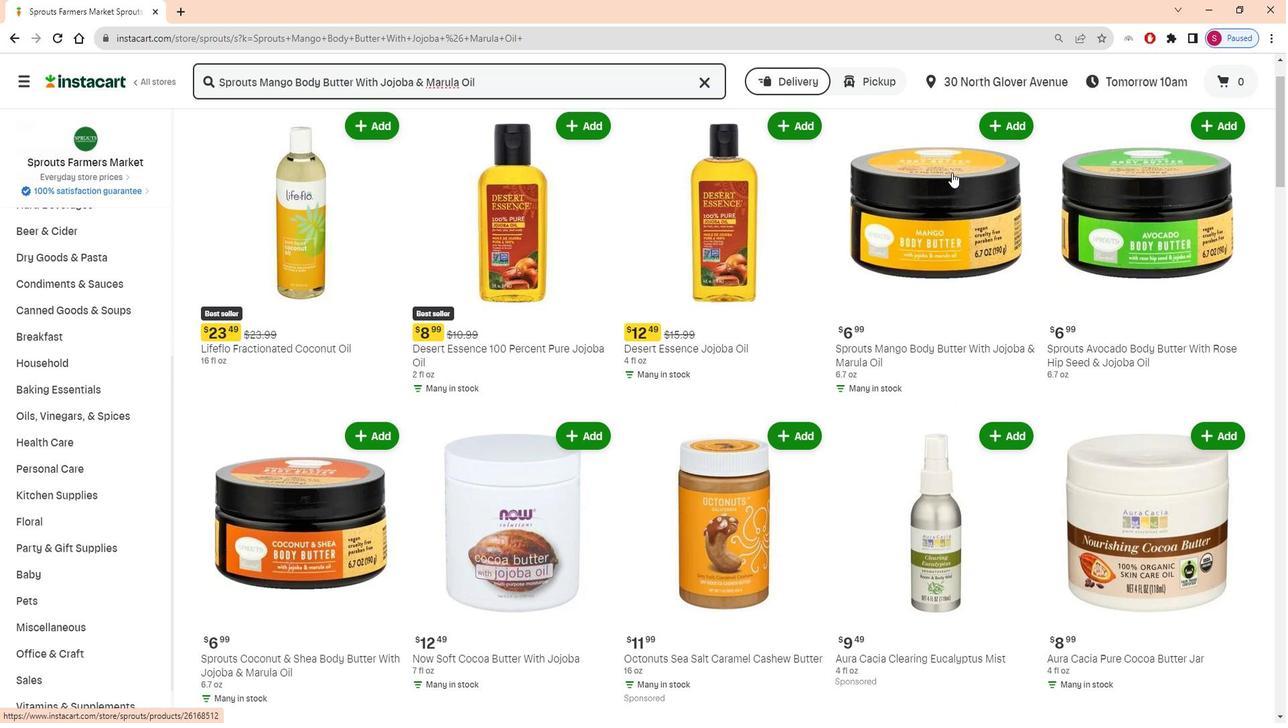 
Action: Mouse scrolled (961, 175) with delta (0, 0)
Screenshot: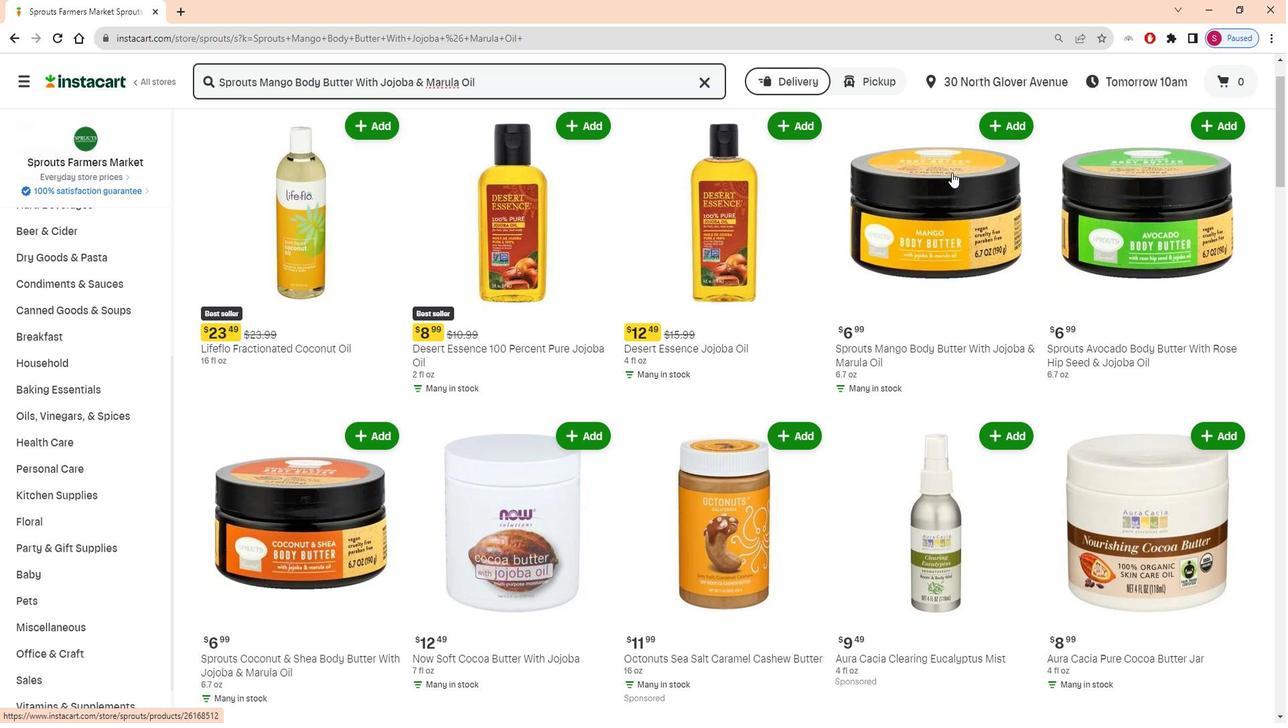 
Action: Mouse moved to (1004, 187)
Screenshot: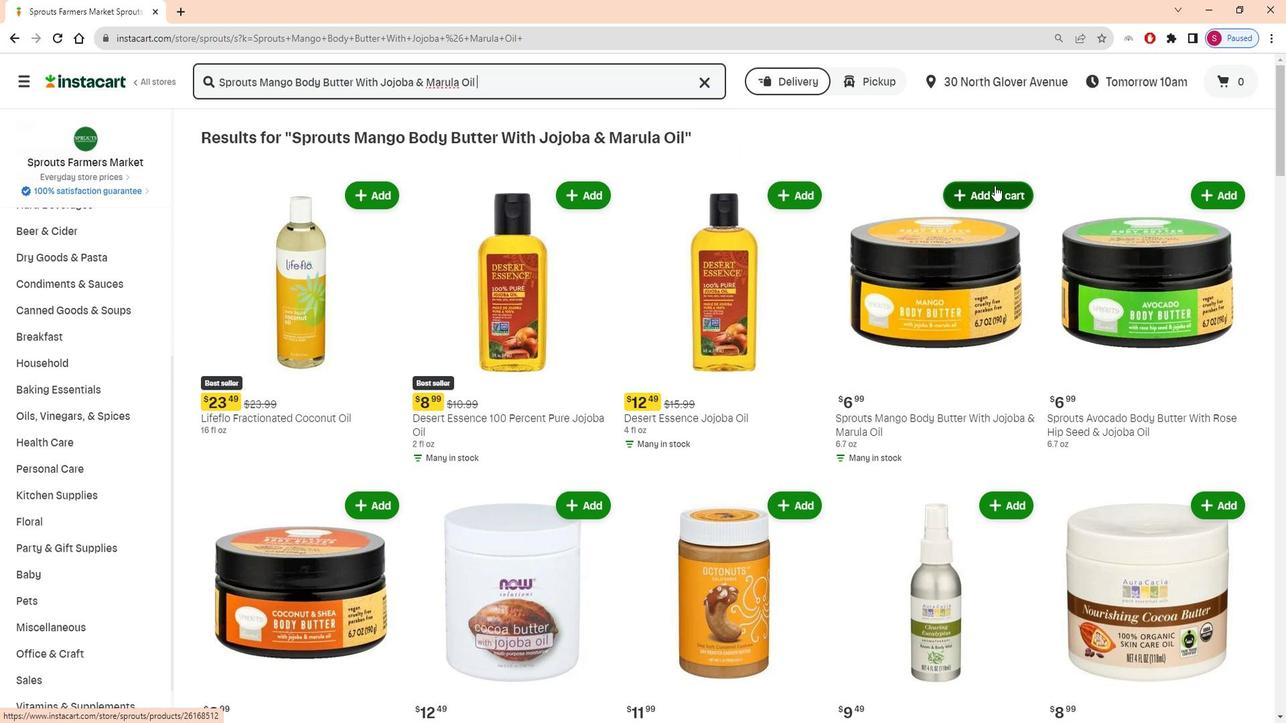 
Action: Mouse pressed left at (1004, 187)
Screenshot: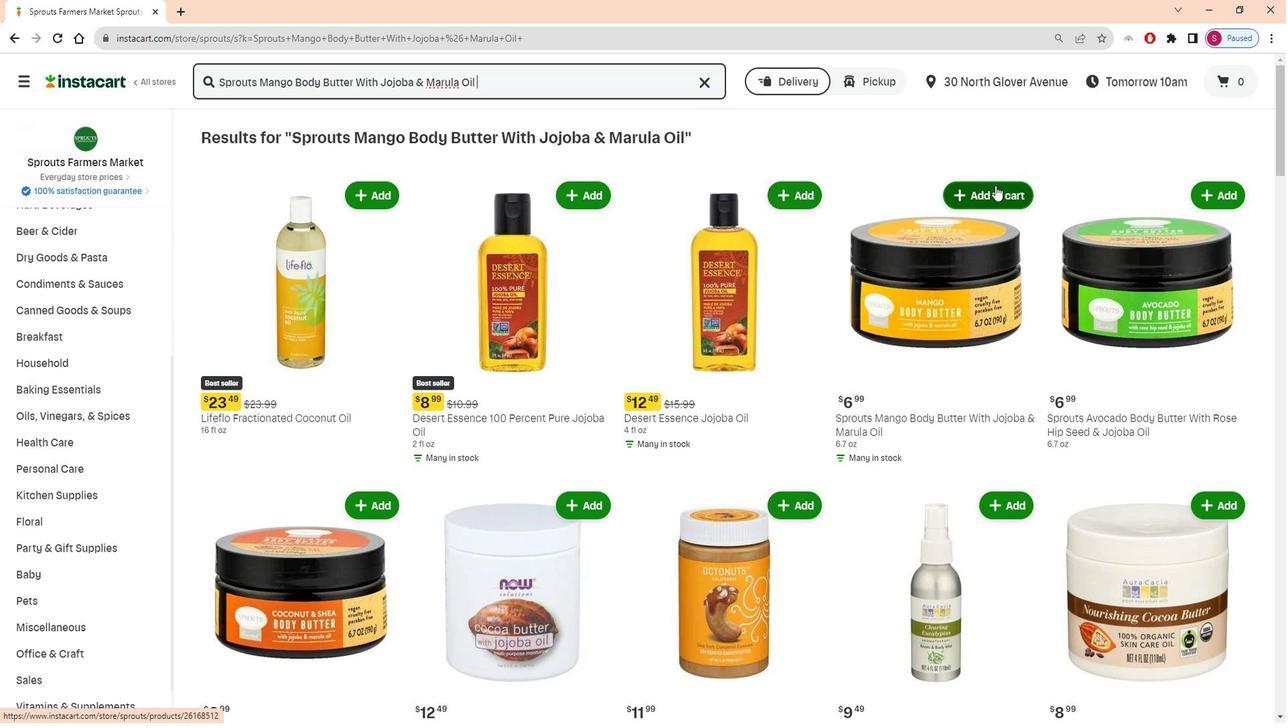 
Action: Mouse moved to (1074, 165)
Screenshot: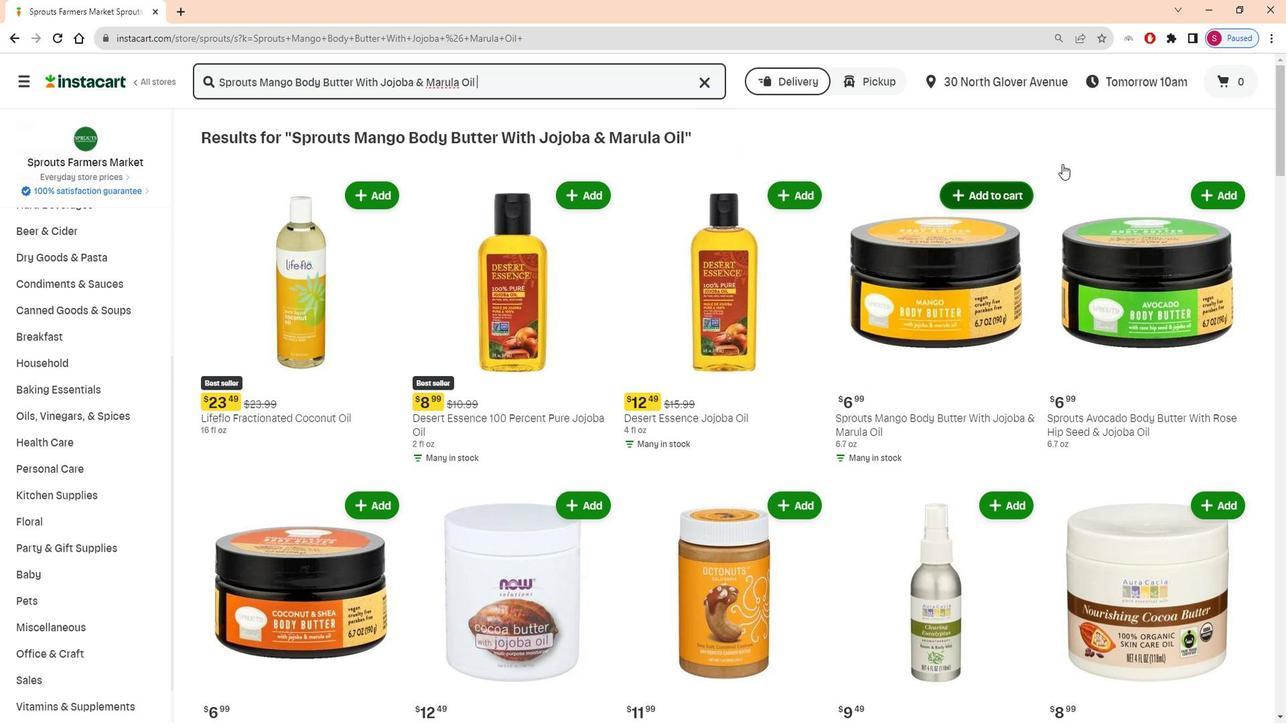 
